Task: Change IN PROGRESS as Status of Issue Issue0000000072 in Backlog  in Scrum Project Project0000000015 in Jira. Change IN PROGRESS as Status of Issue Issue0000000074 in Backlog  in Scrum Project Project0000000015 in Jira. Change IN PROGRESS as Status of Issue Issue0000000076 in Backlog  in Scrum Project Project0000000016 in Jira. Change IN PROGRESS as Status of Issue Issue0000000078 in Backlog  in Scrum Project Project0000000016 in Jira. Change IN PROGRESS as Status of Issue Issue0000000080 in Backlog  in Scrum Project Project0000000016 in Jira
Action: Mouse moved to (214, 461)
Screenshot: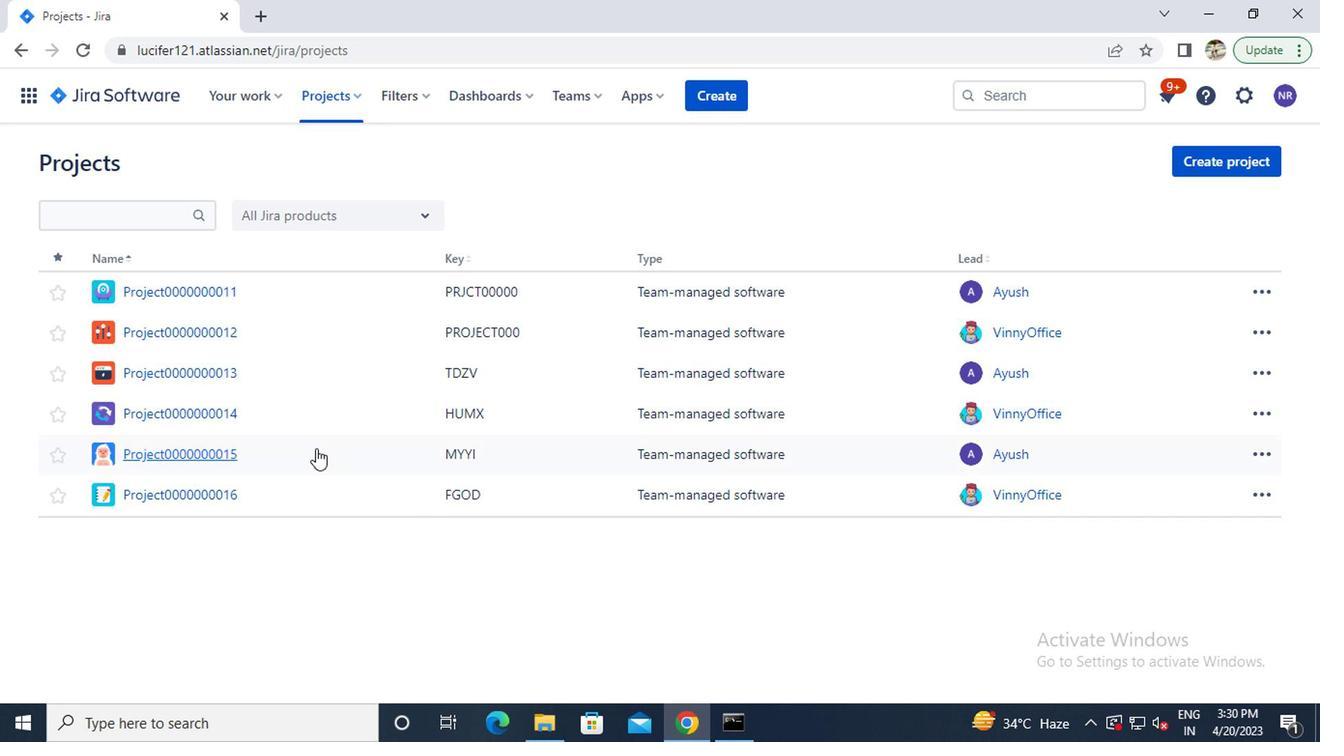 
Action: Mouse pressed left at (214, 461)
Screenshot: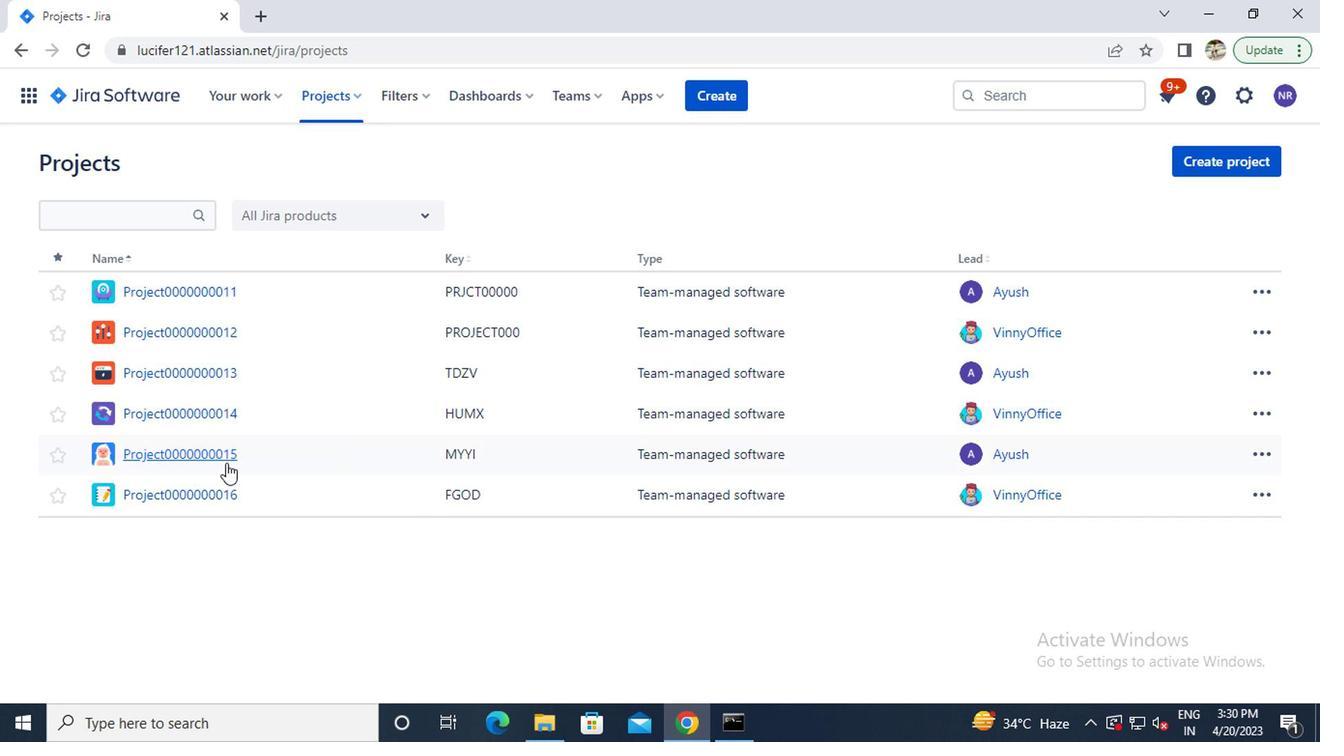 
Action: Mouse moved to (154, 299)
Screenshot: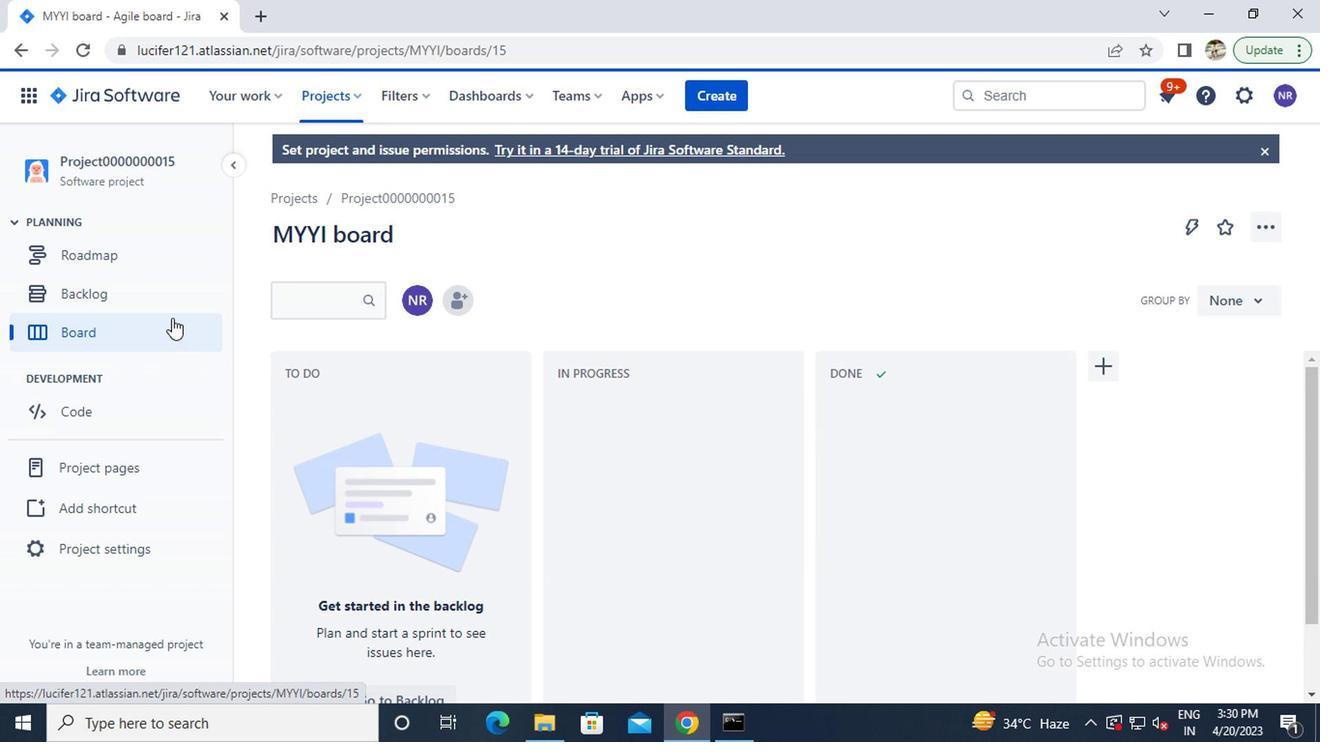 
Action: Mouse pressed left at (154, 299)
Screenshot: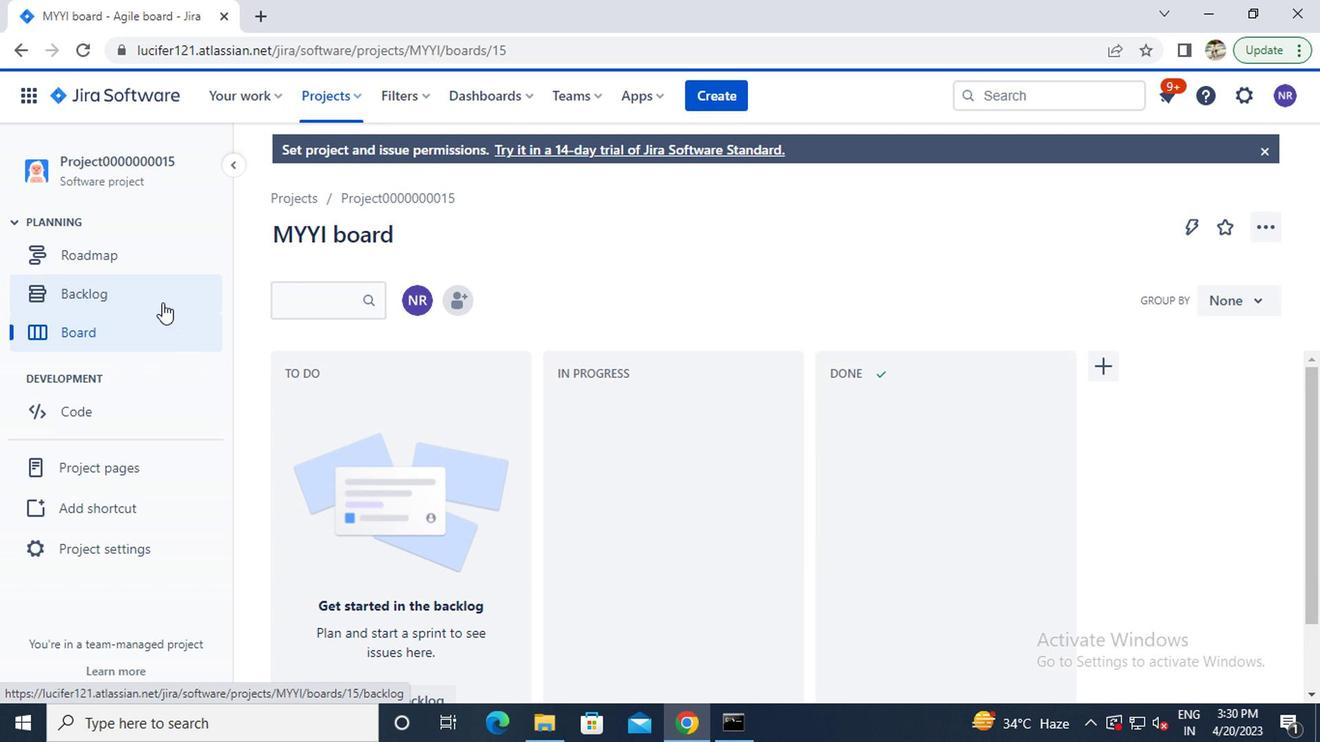 
Action: Mouse moved to (866, 464)
Screenshot: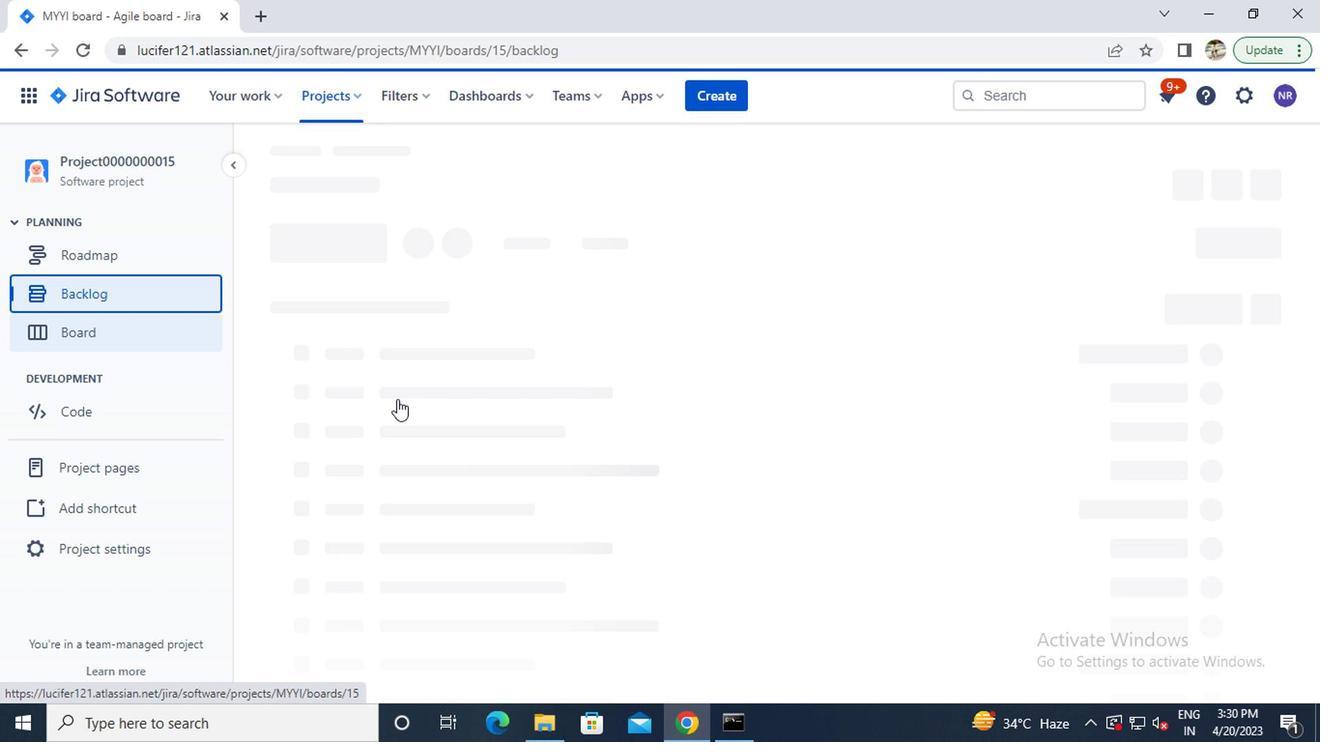 
Action: Mouse scrolled (866, 464) with delta (0, 0)
Screenshot: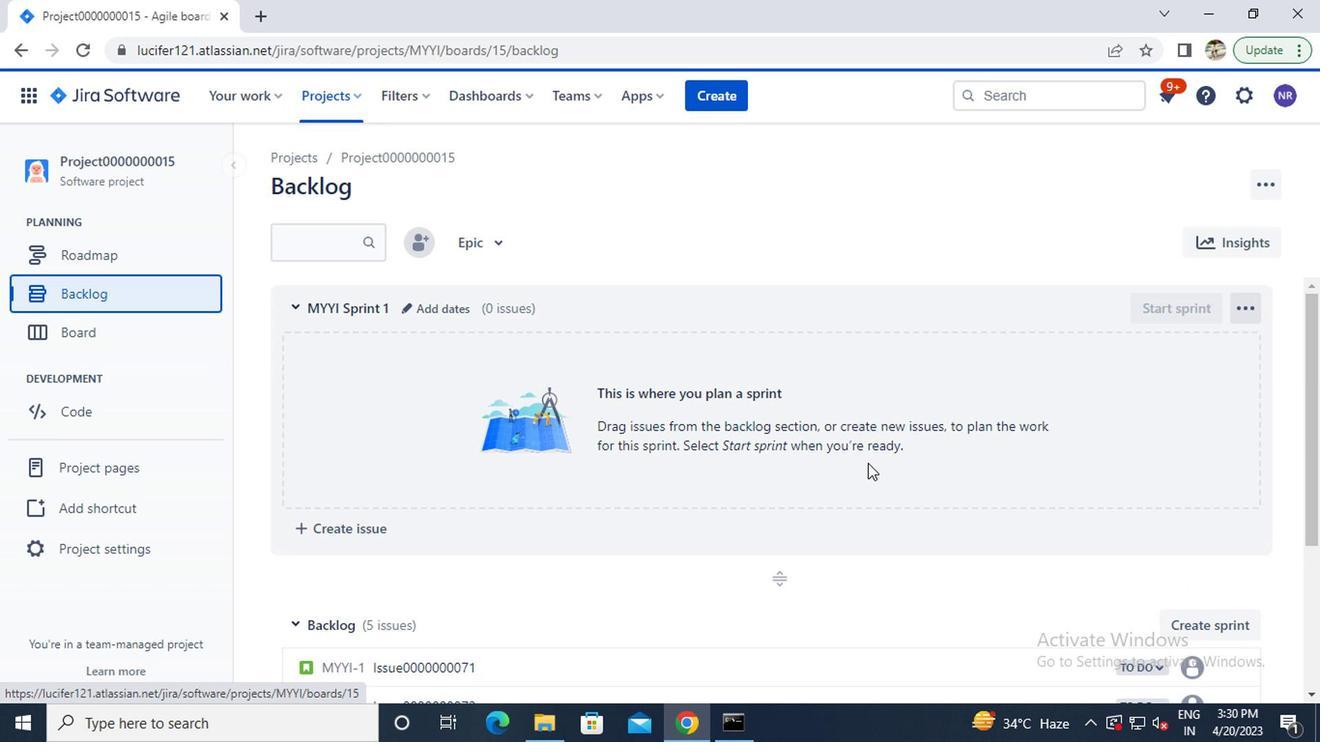 
Action: Mouse scrolled (866, 464) with delta (0, 0)
Screenshot: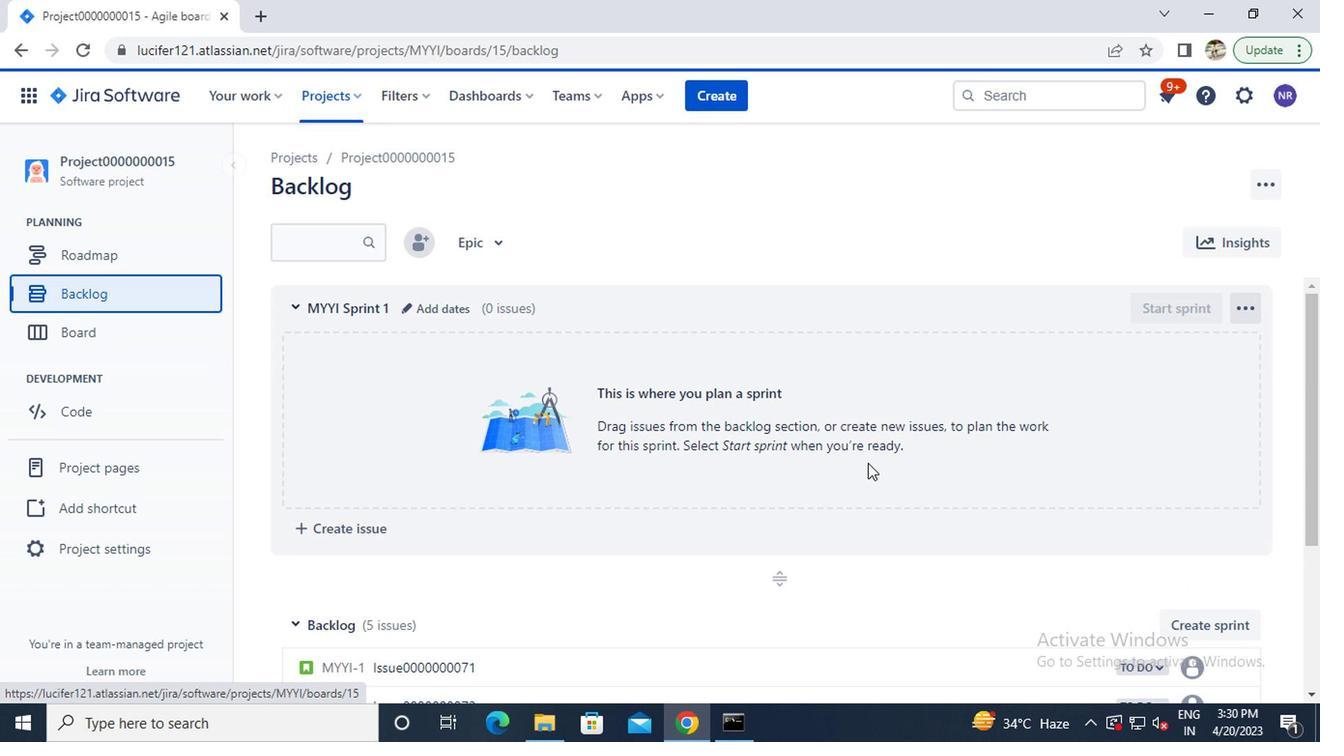 
Action: Mouse scrolled (866, 464) with delta (0, 0)
Screenshot: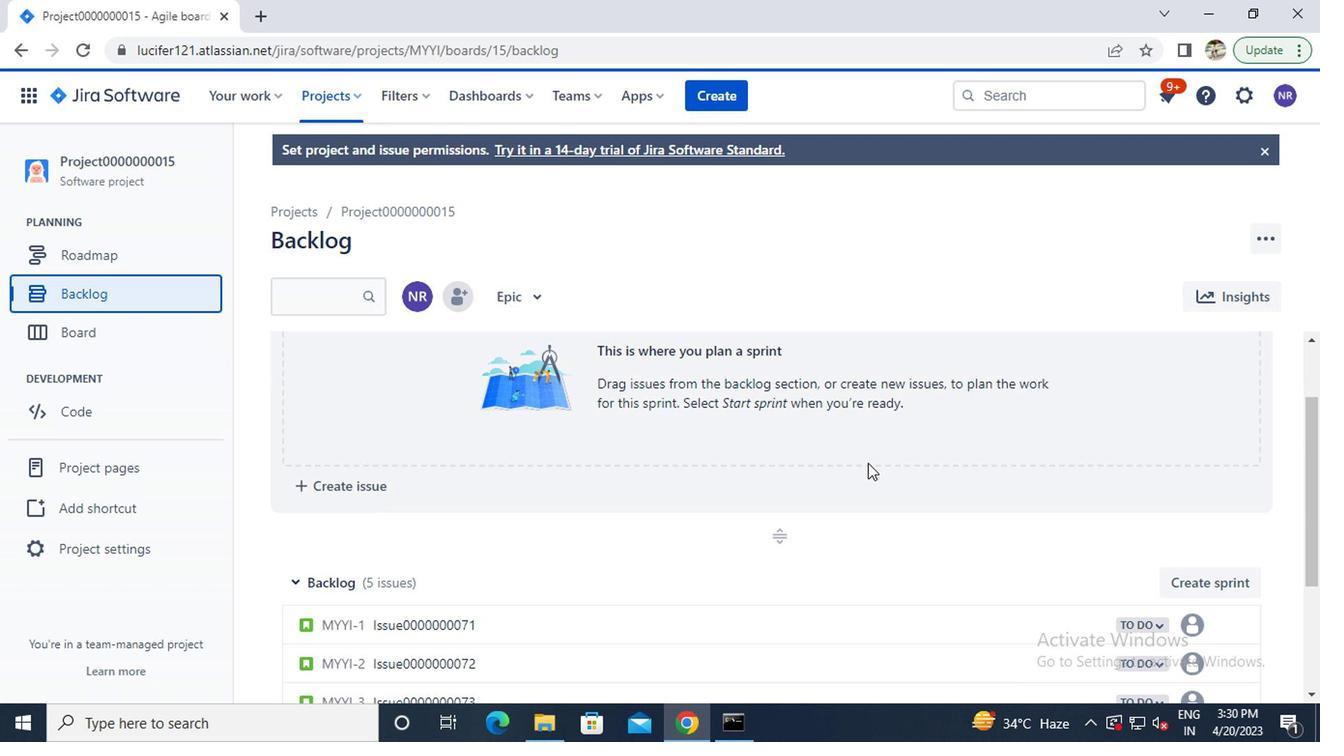 
Action: Mouse scrolled (866, 464) with delta (0, 0)
Screenshot: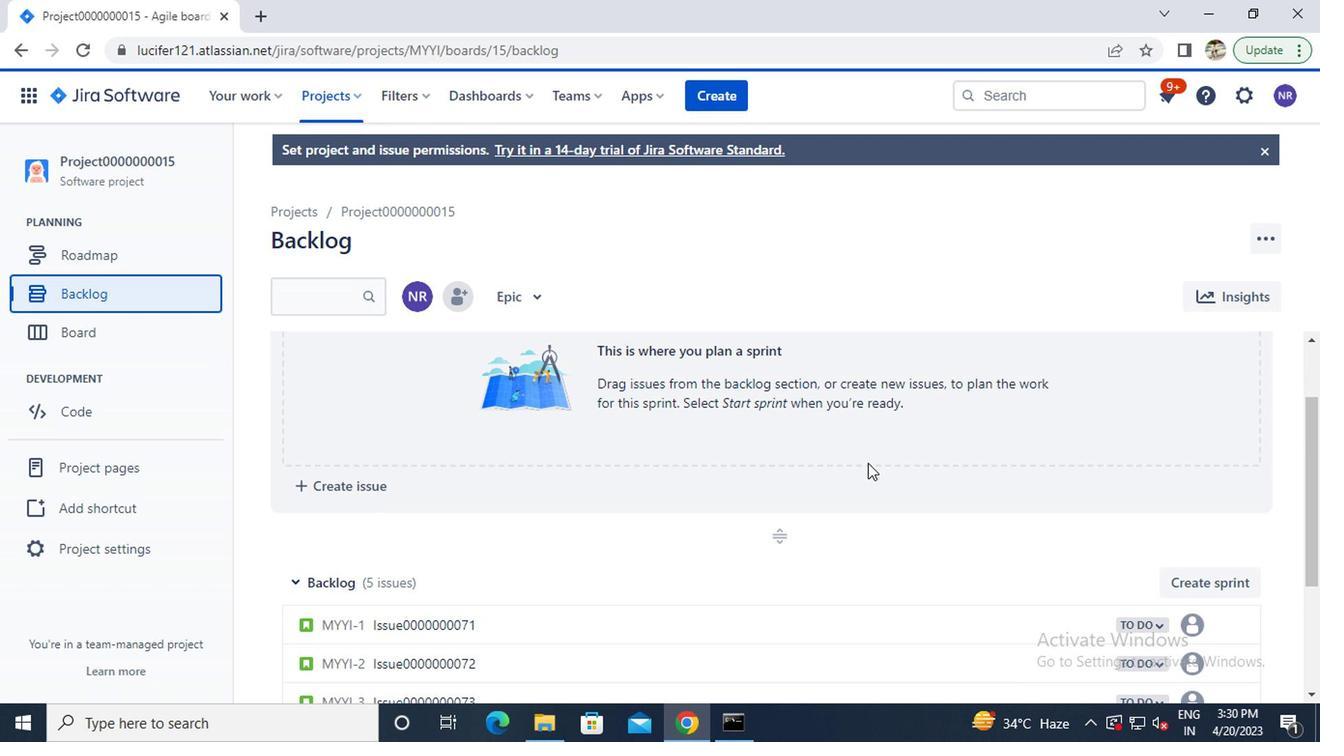 
Action: Mouse moved to (1138, 466)
Screenshot: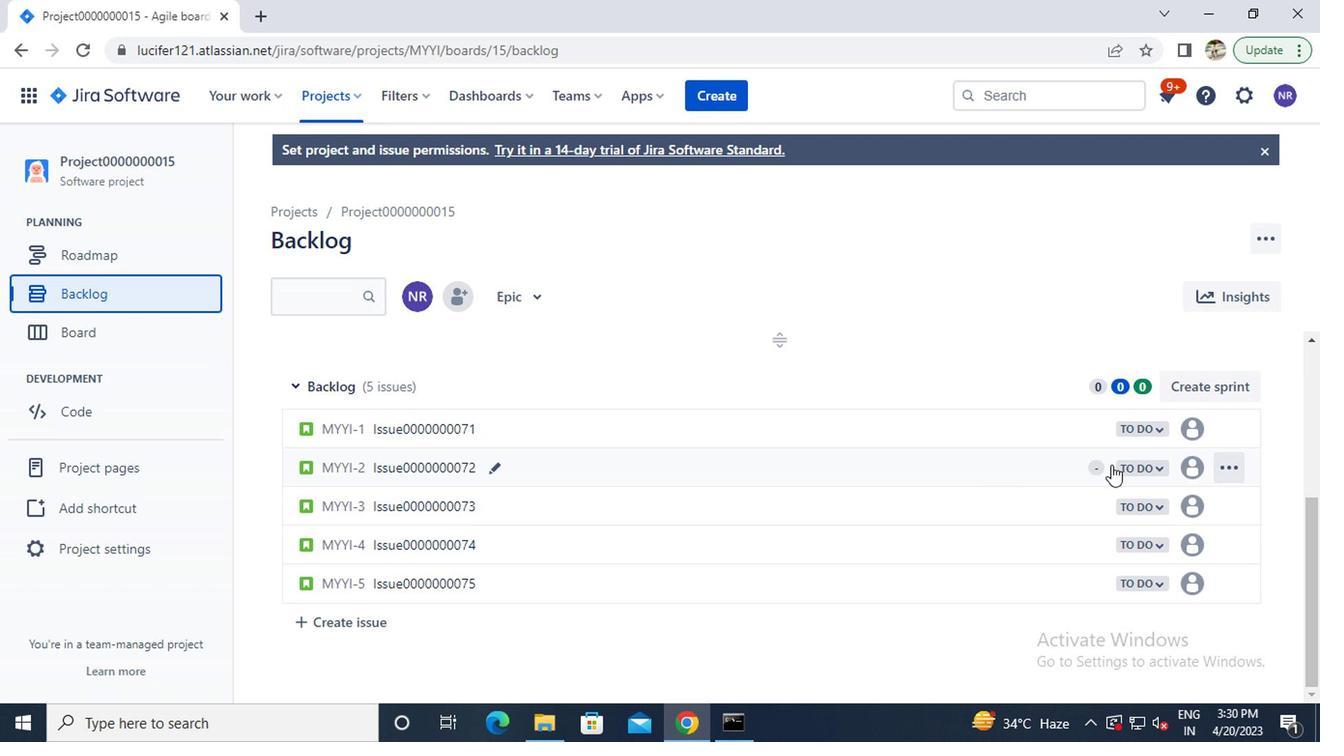 
Action: Mouse pressed left at (1138, 466)
Screenshot: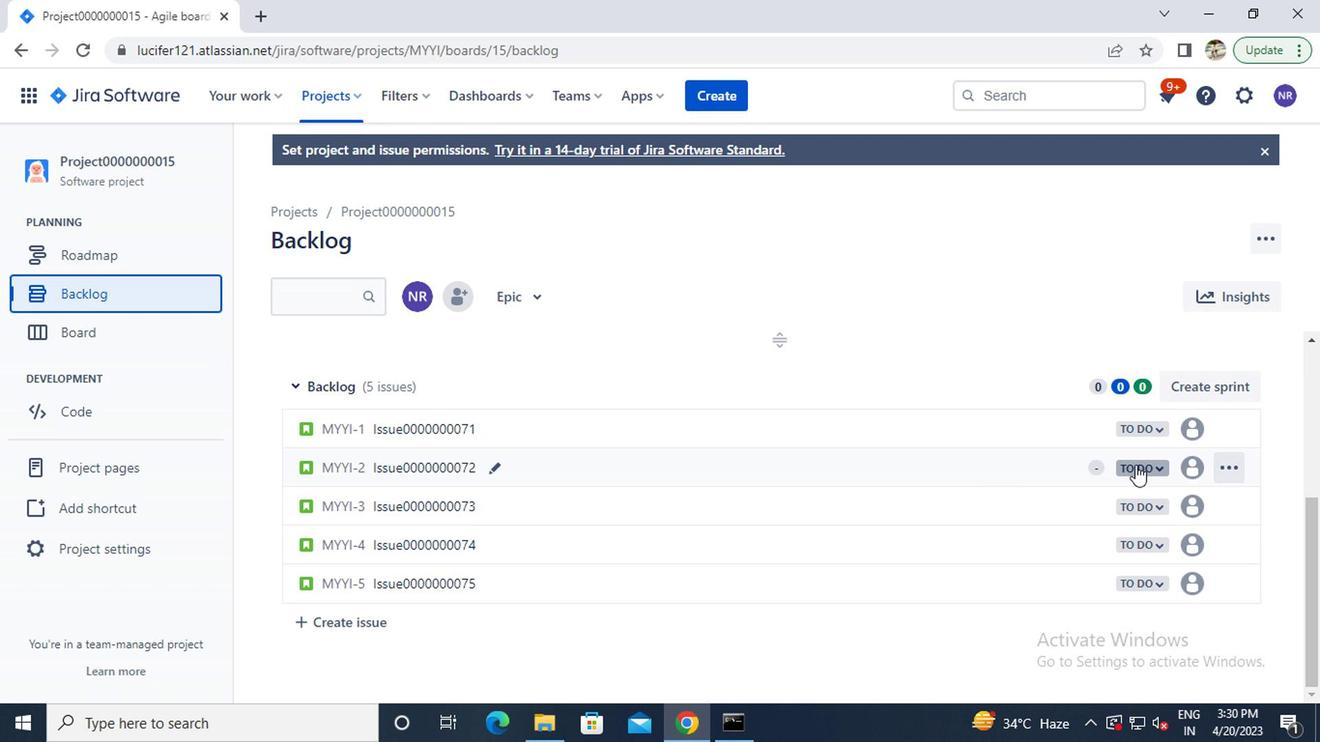 
Action: Mouse moved to (1051, 509)
Screenshot: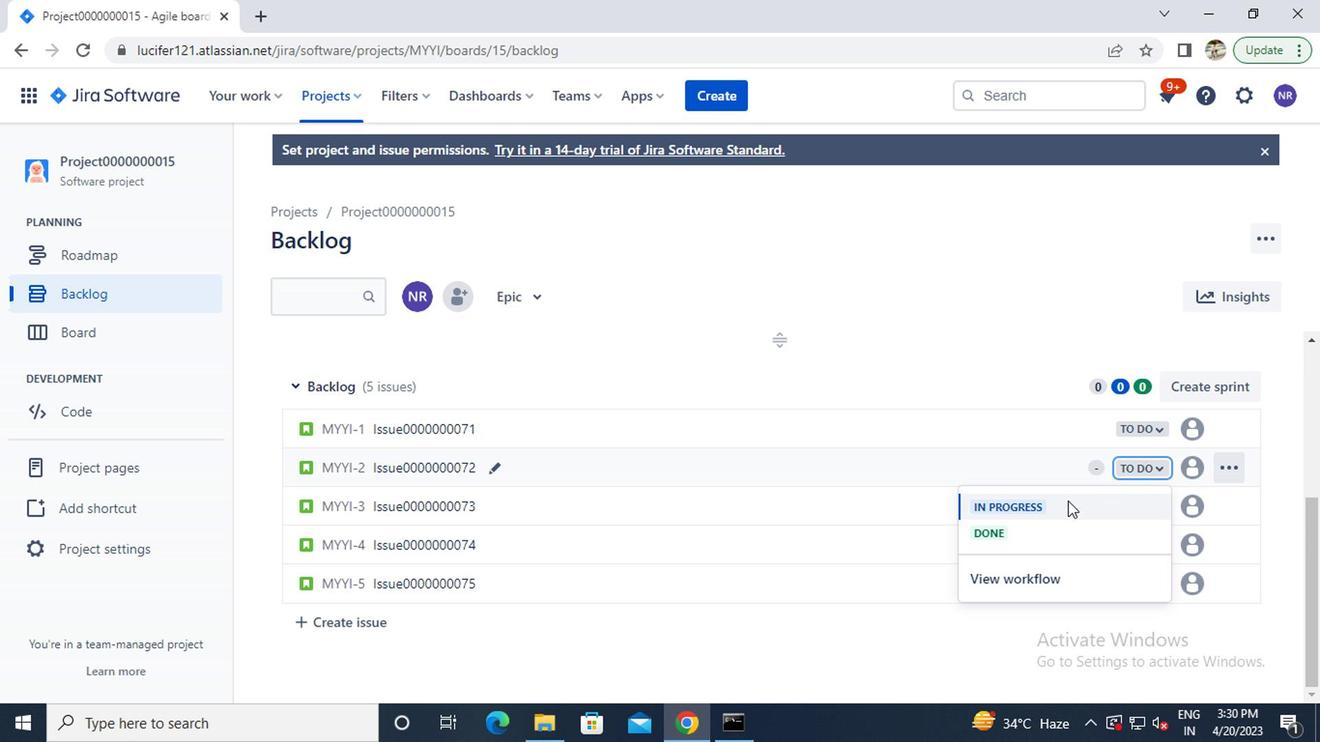 
Action: Mouse pressed left at (1051, 509)
Screenshot: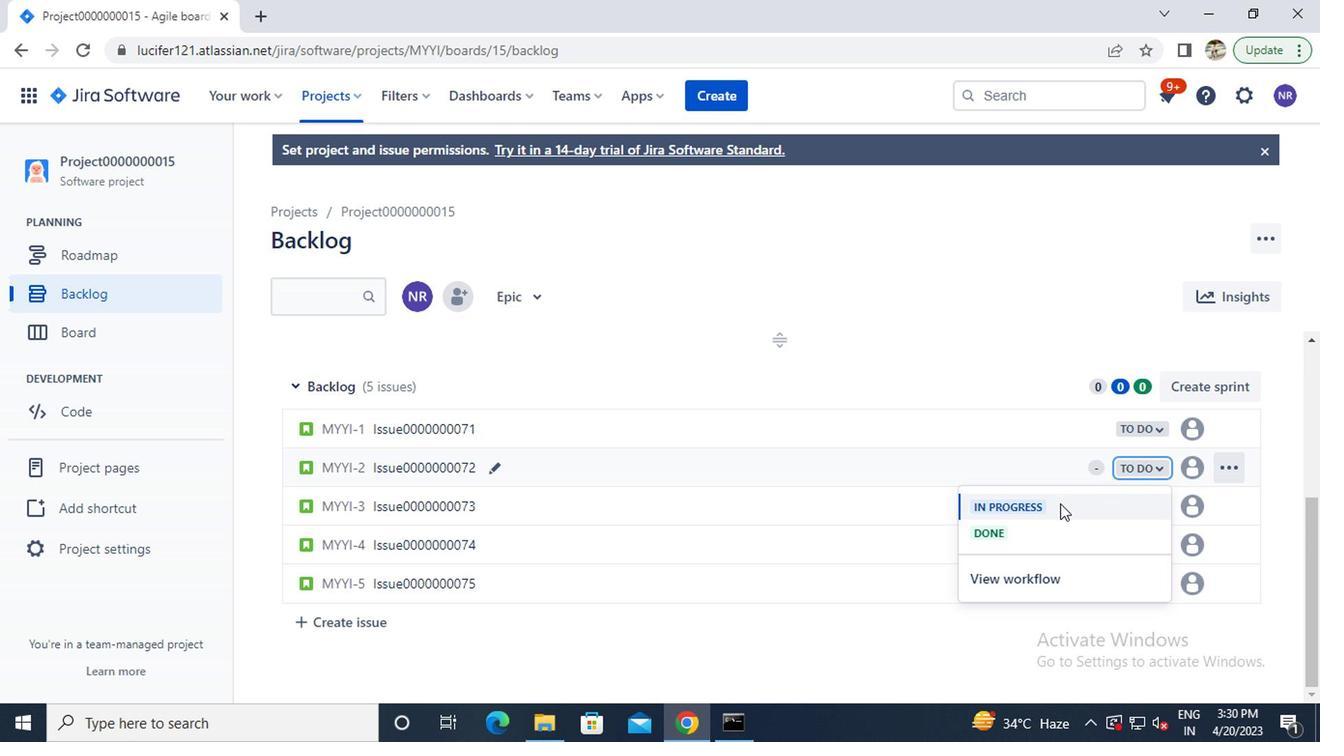 
Action: Mouse moved to (1146, 549)
Screenshot: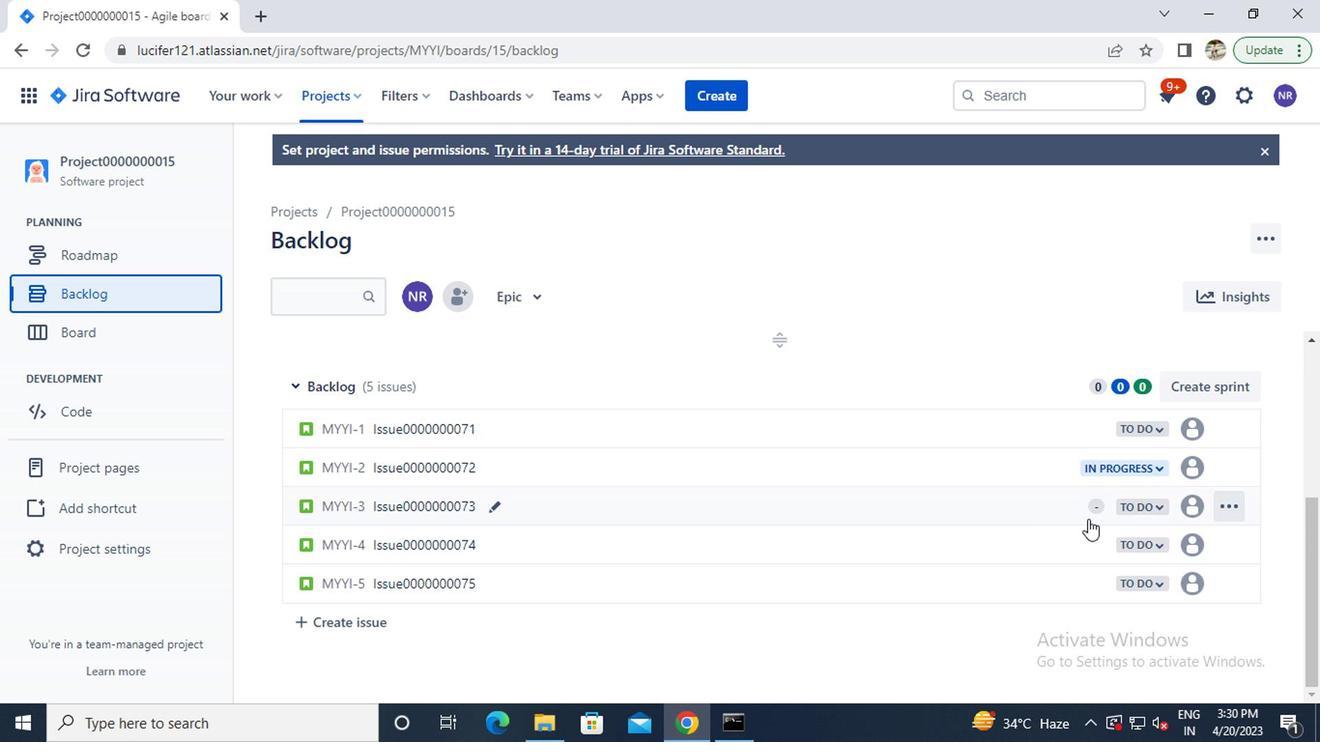 
Action: Mouse pressed left at (1146, 549)
Screenshot: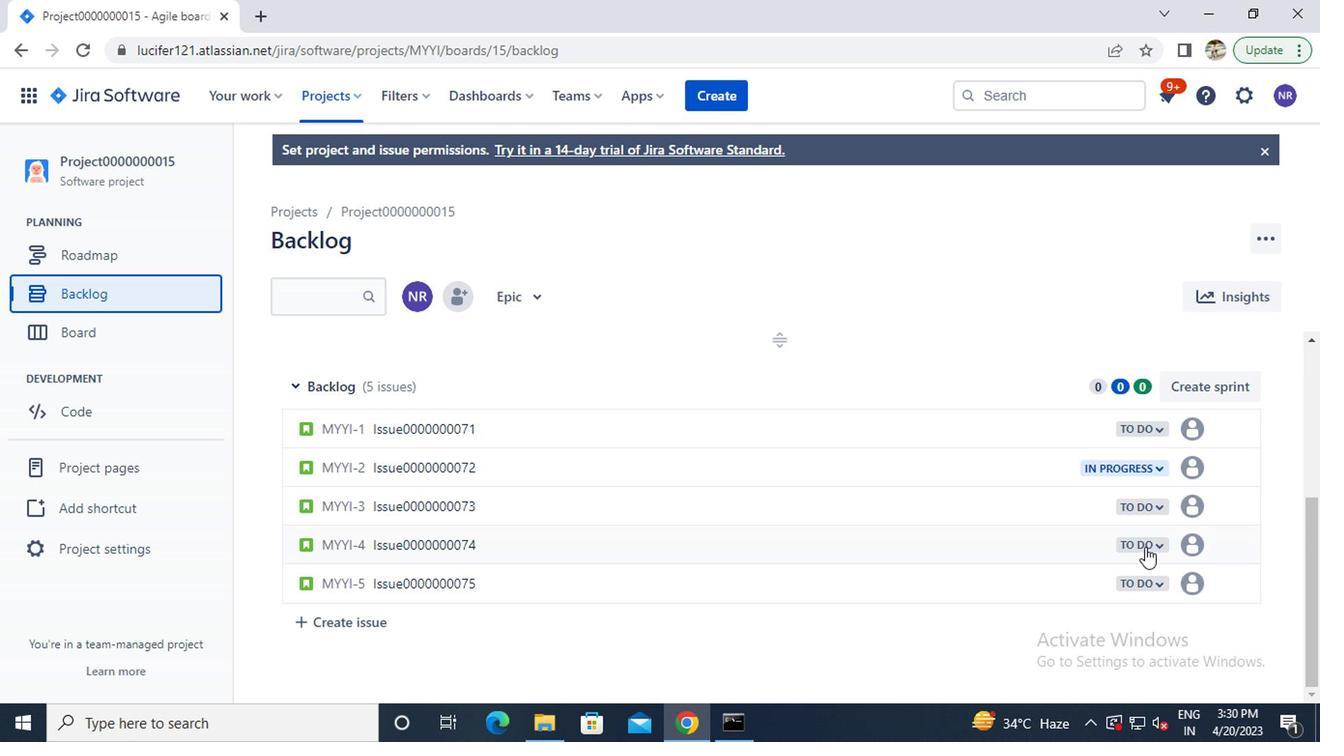 
Action: Mouse moved to (1017, 589)
Screenshot: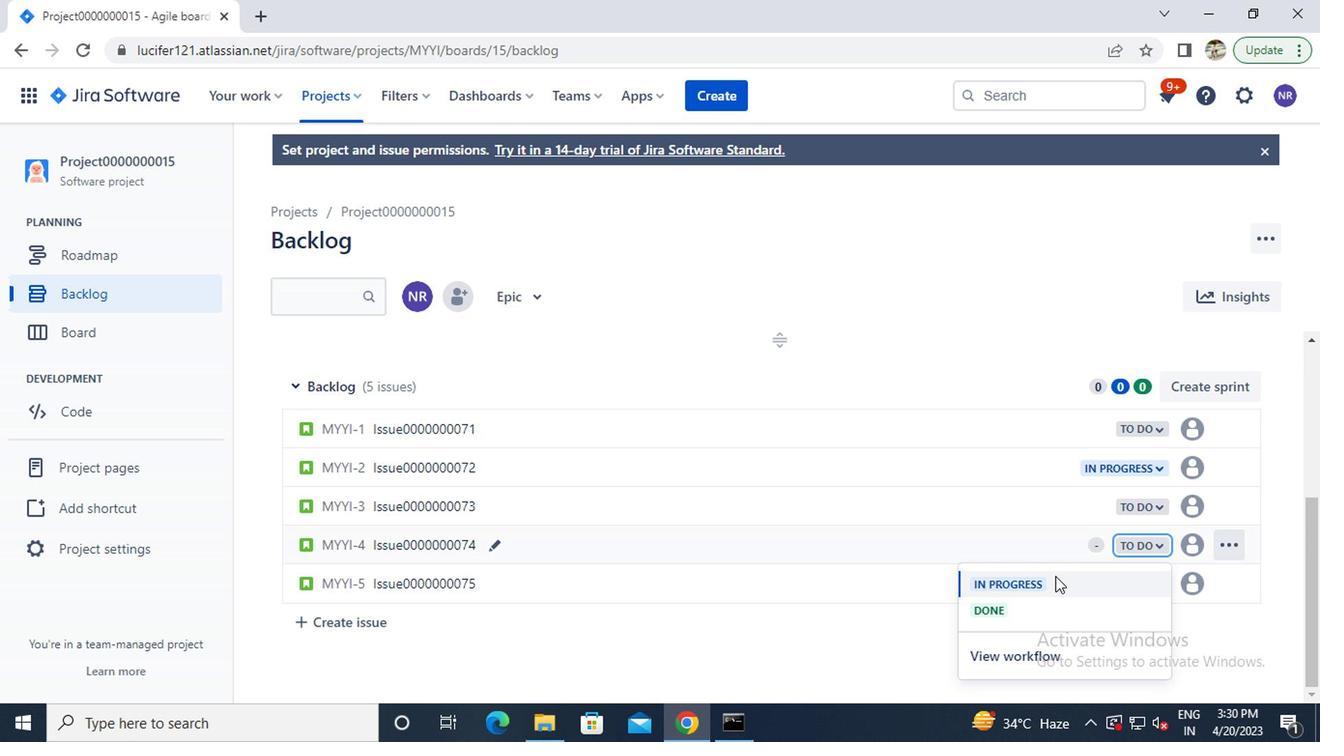 
Action: Mouse pressed left at (1017, 589)
Screenshot: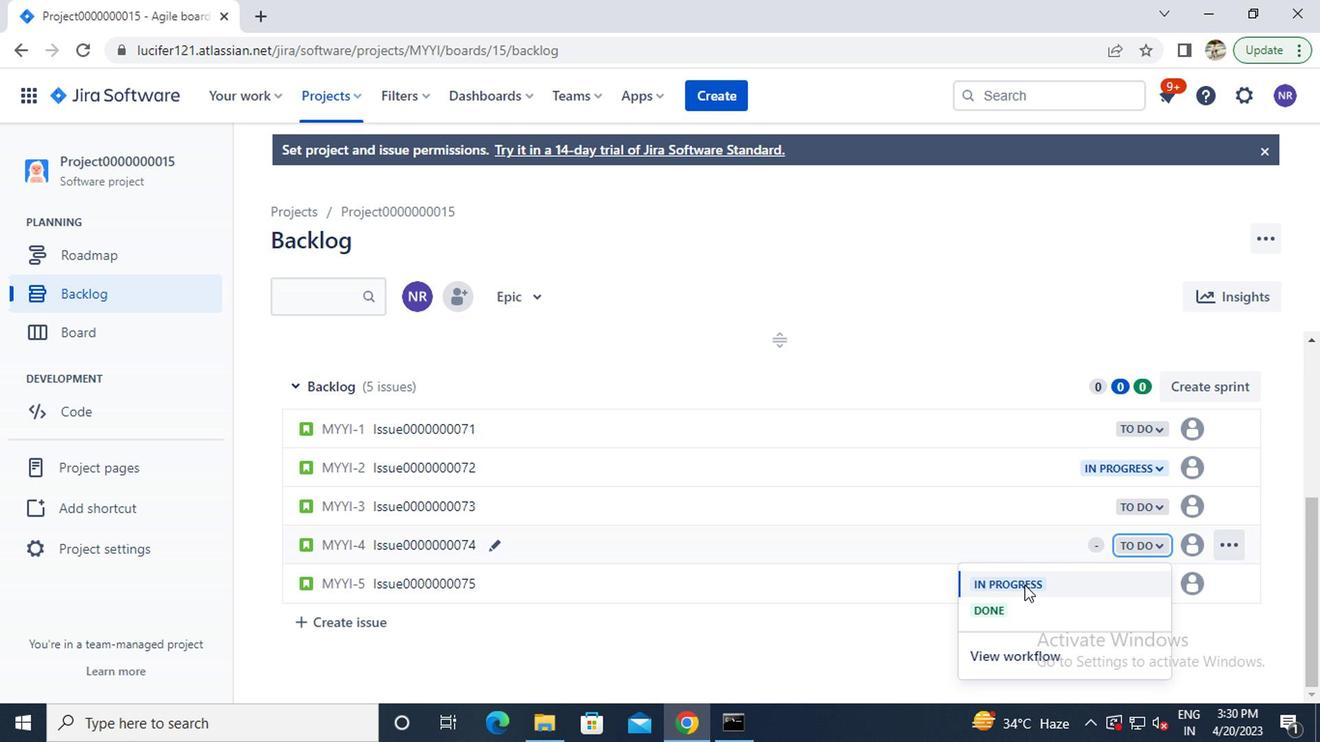
Action: Mouse moved to (319, 91)
Screenshot: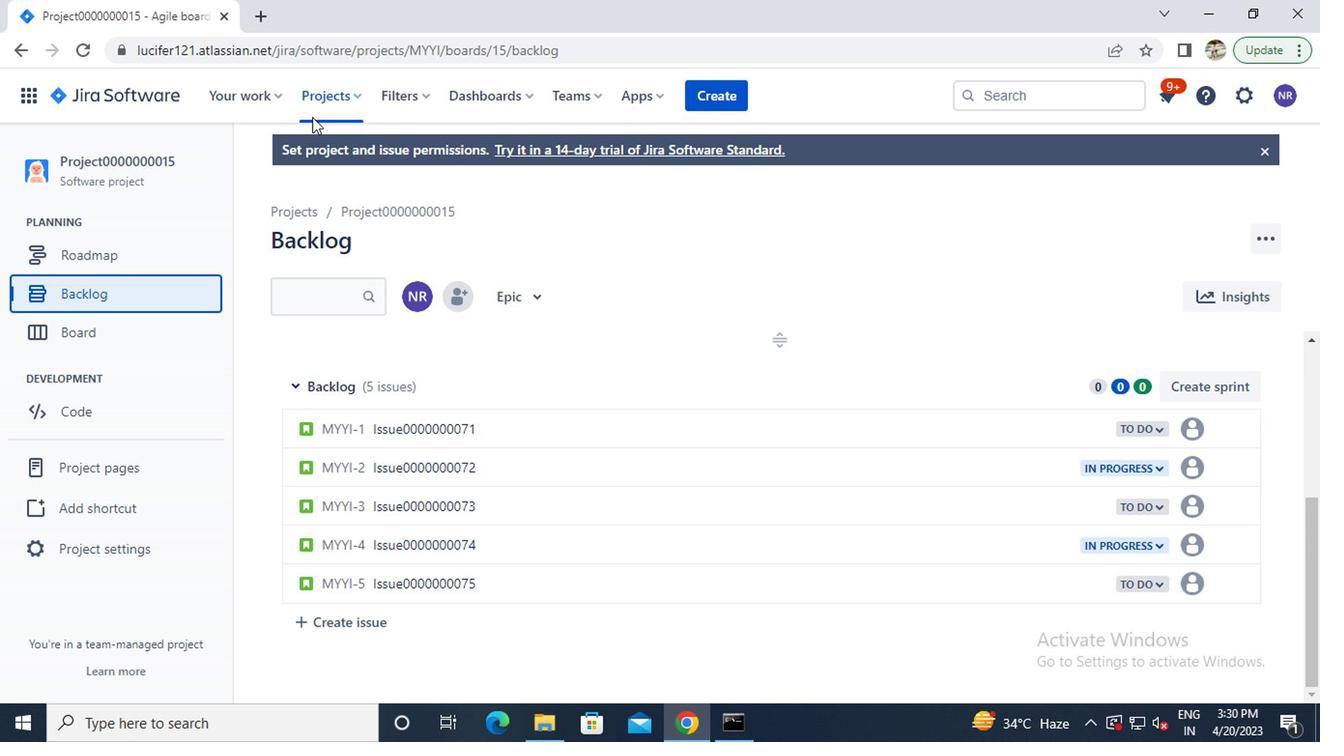 
Action: Mouse pressed left at (319, 91)
Screenshot: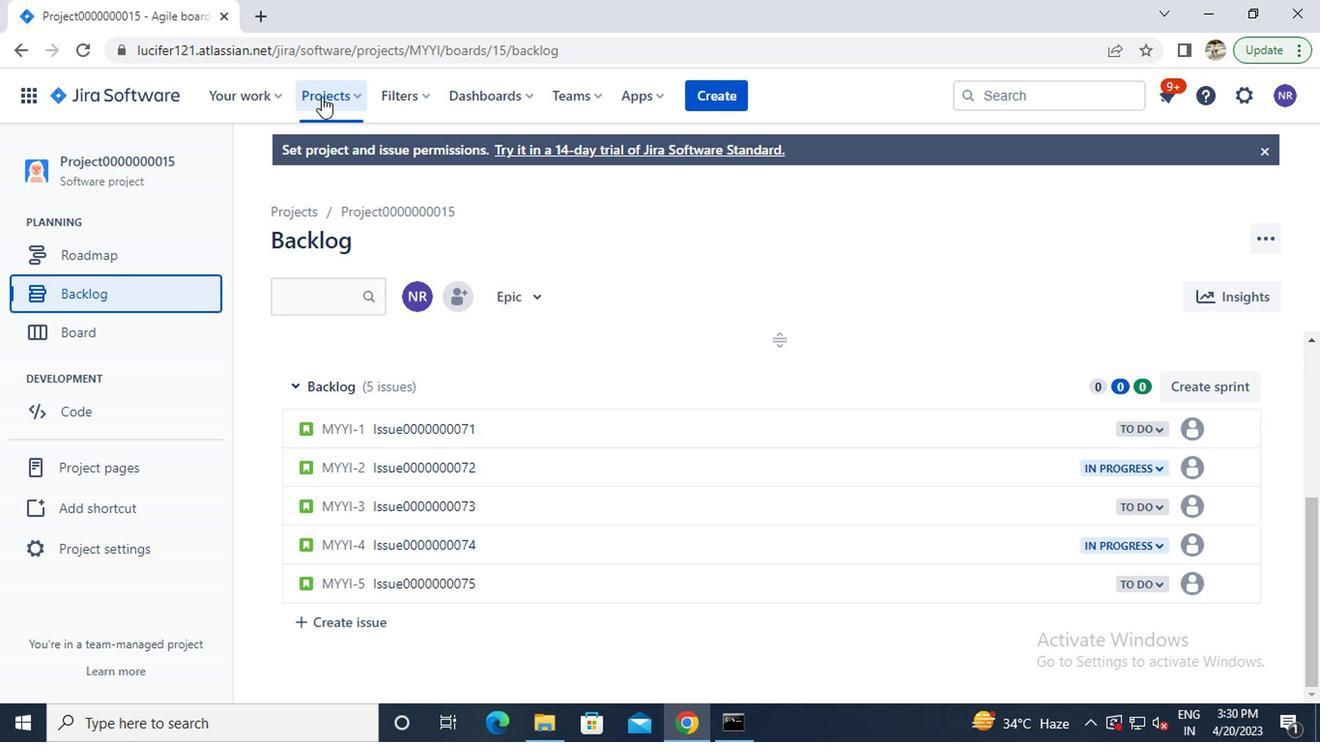 
Action: Mouse moved to (396, 235)
Screenshot: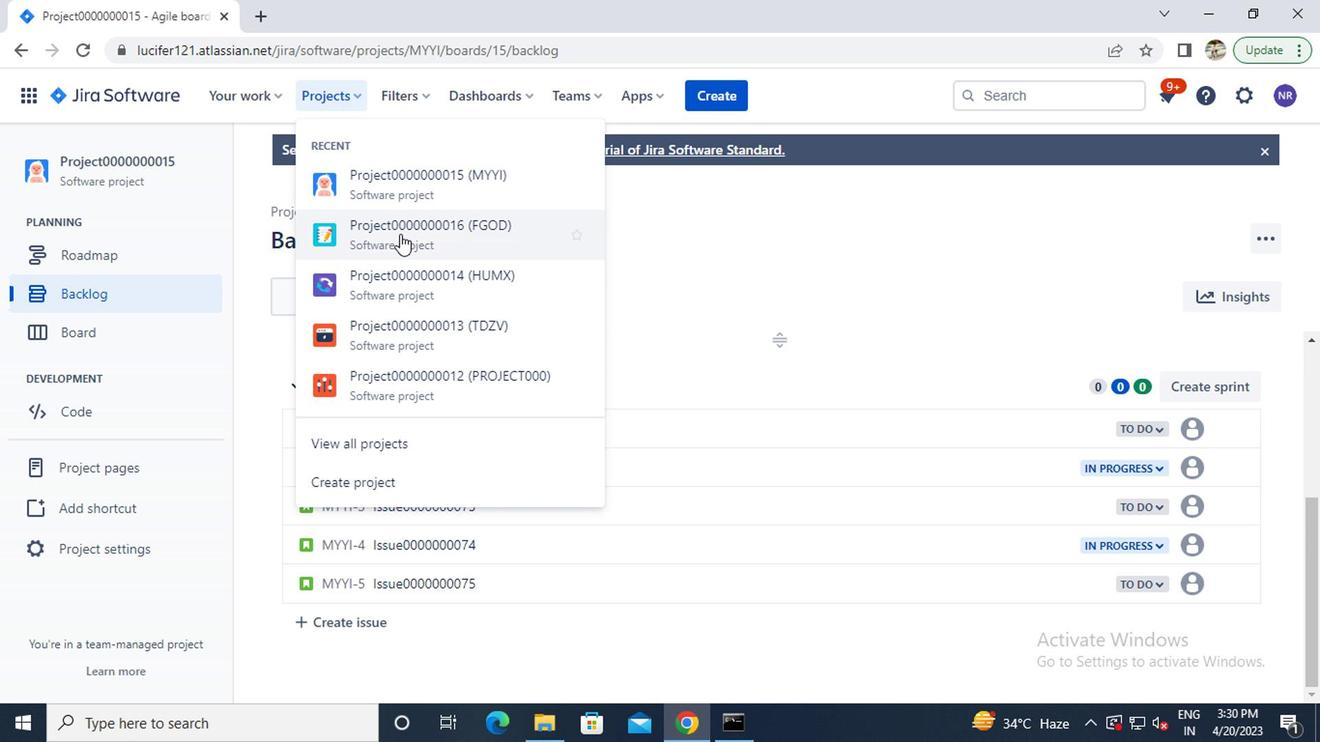 
Action: Mouse pressed left at (396, 235)
Screenshot: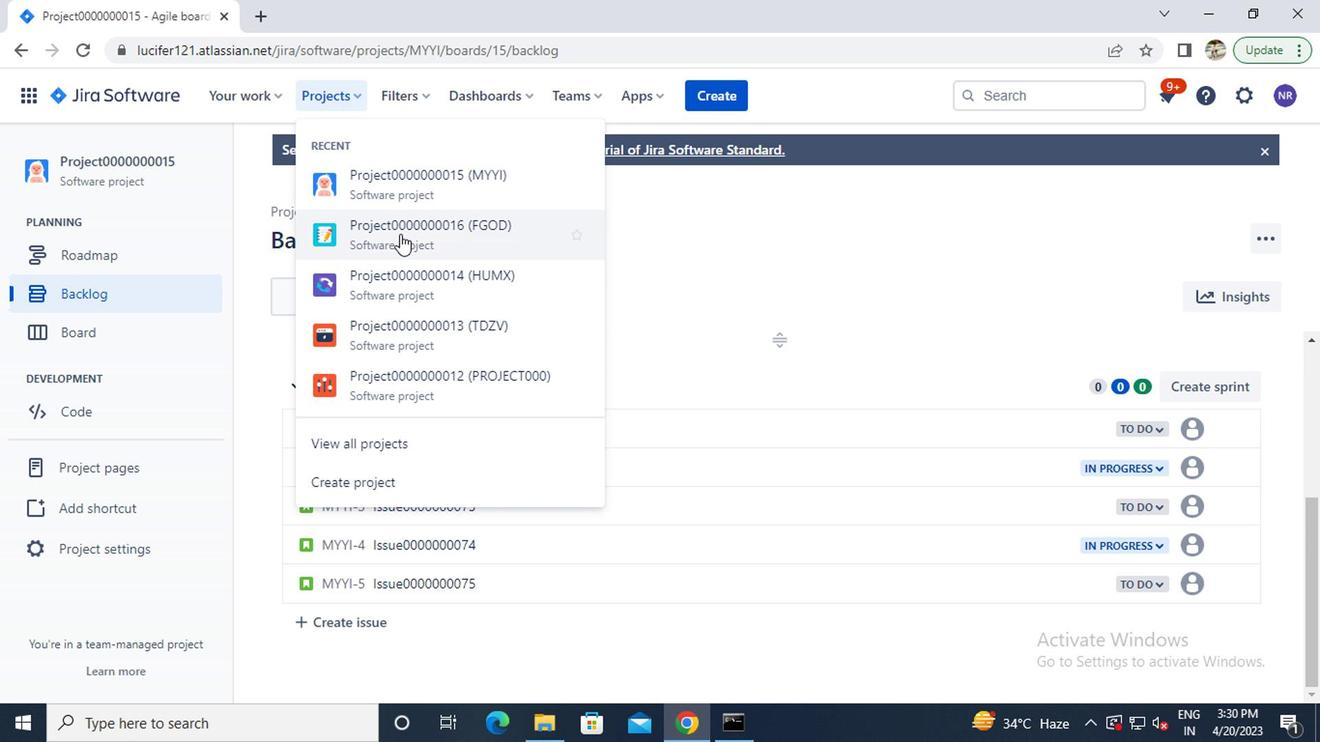 
Action: Mouse moved to (136, 281)
Screenshot: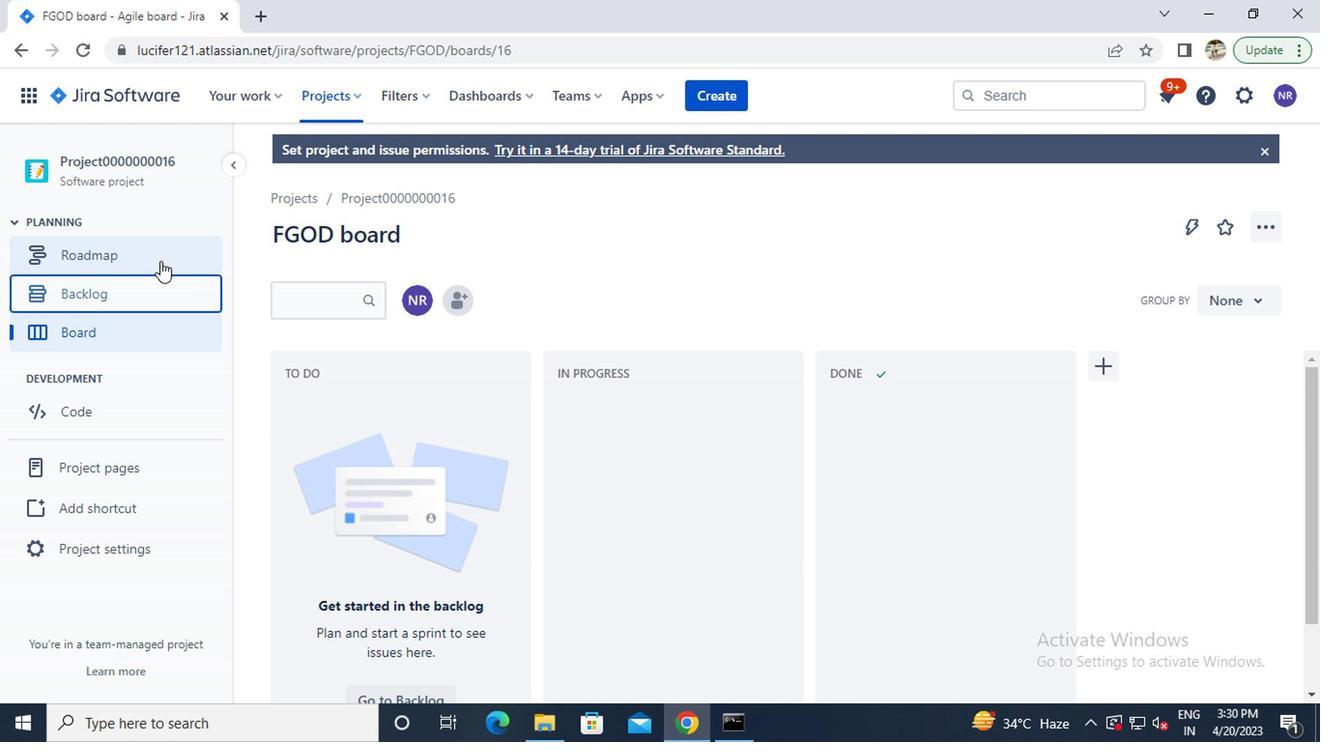 
Action: Mouse pressed left at (136, 281)
Screenshot: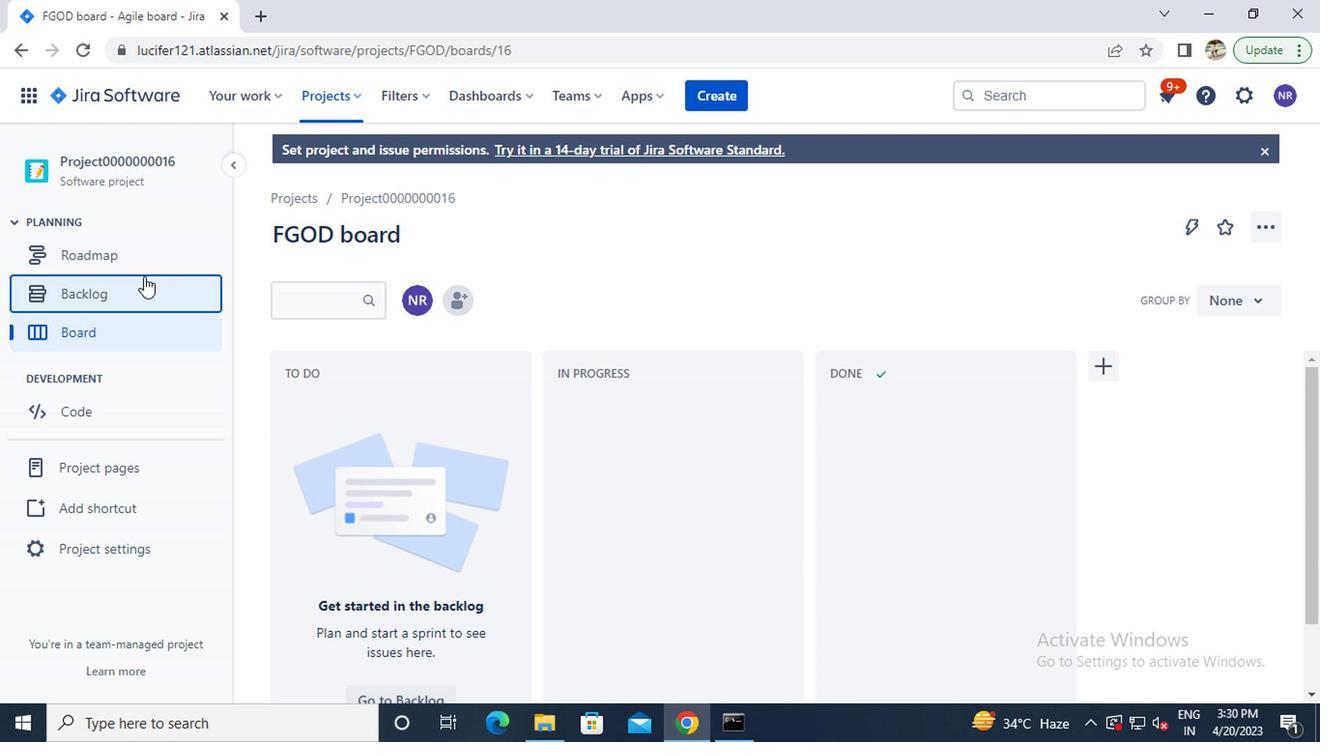 
Action: Mouse moved to (858, 365)
Screenshot: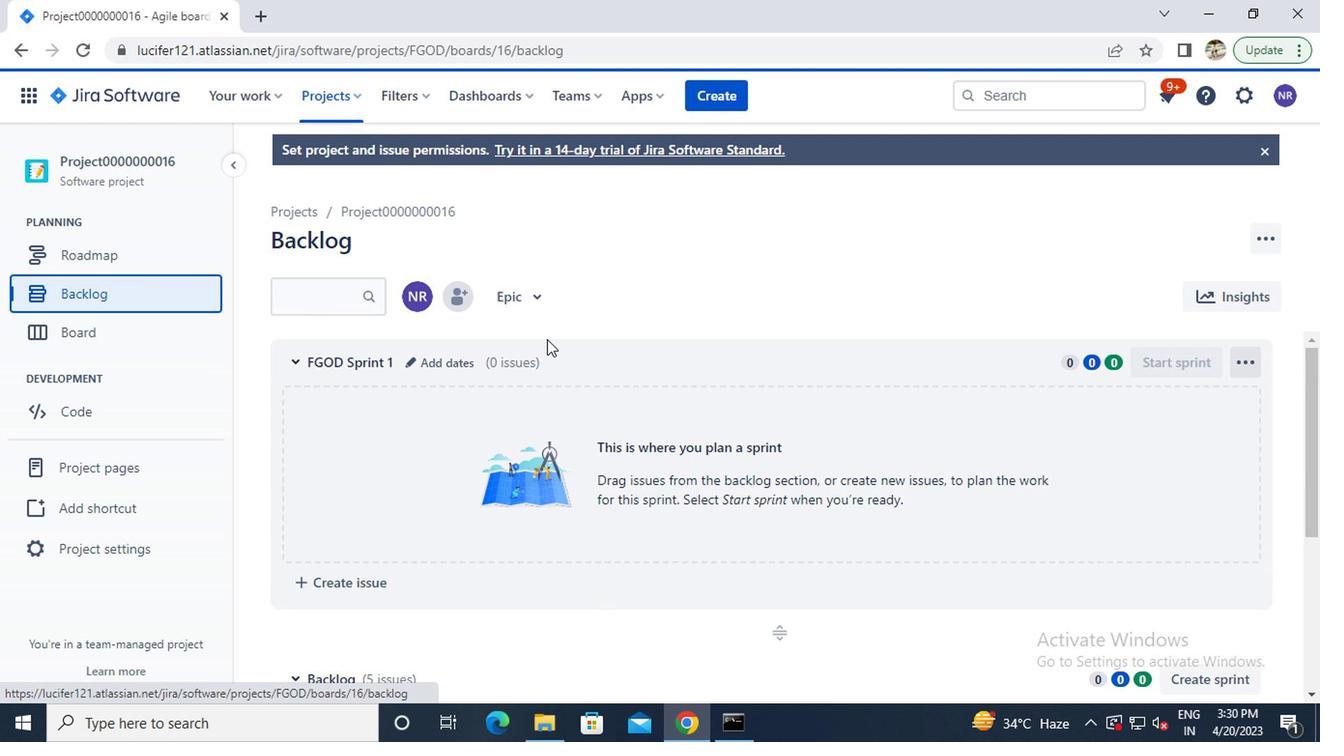 
Action: Mouse scrolled (858, 365) with delta (0, 0)
Screenshot: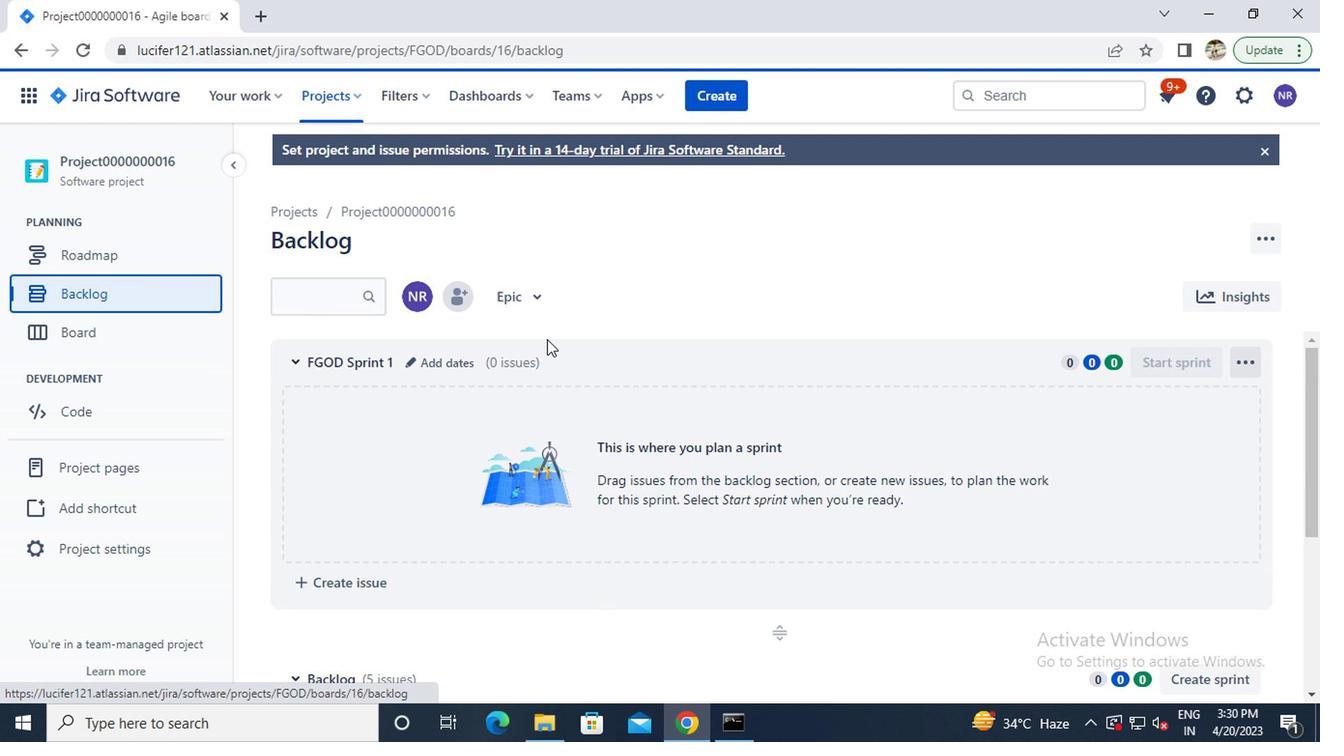 
Action: Mouse moved to (858, 367)
Screenshot: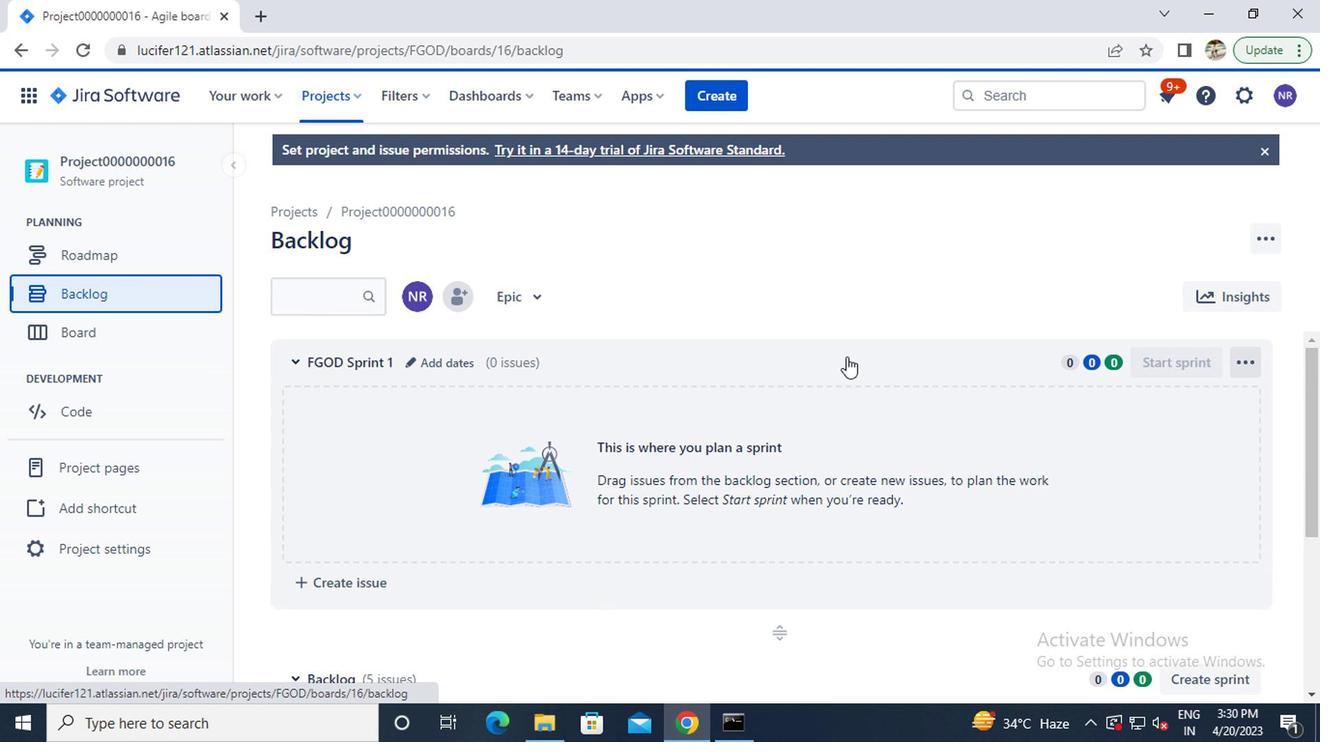
Action: Mouse scrolled (858, 365) with delta (0, -1)
Screenshot: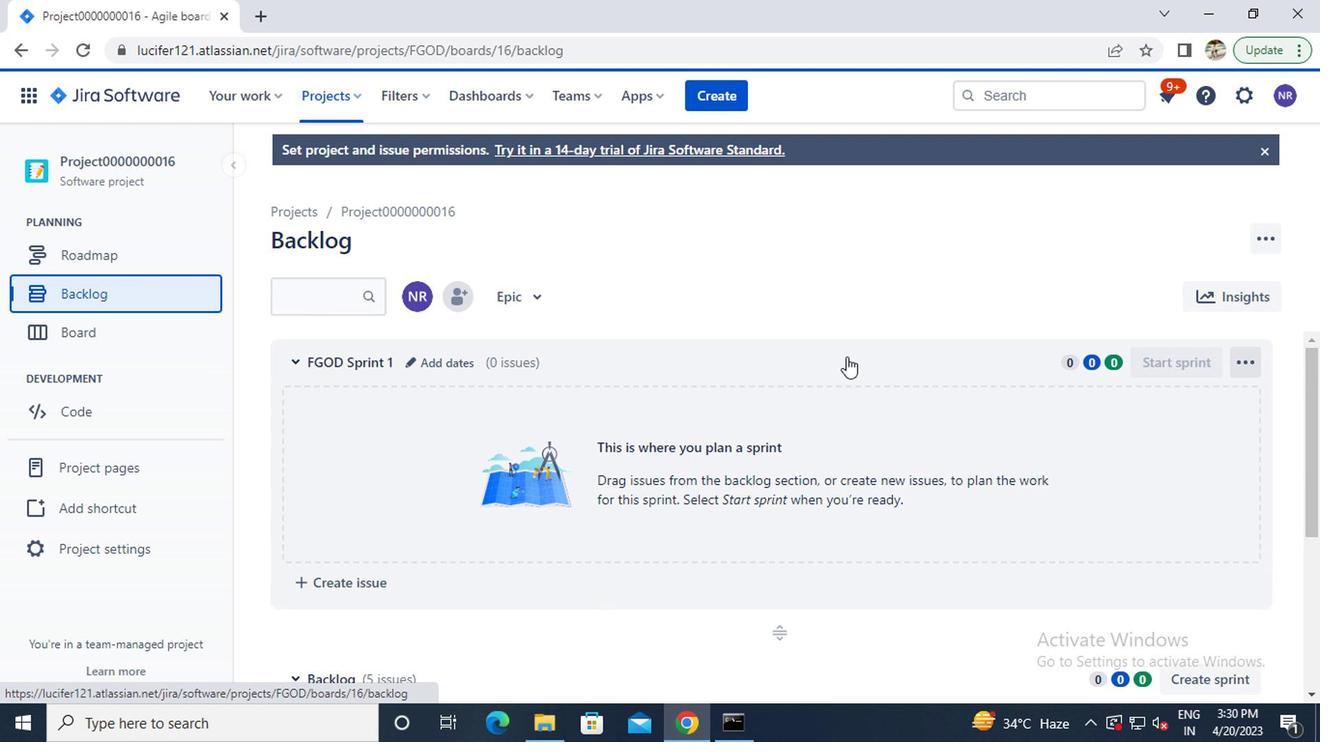
Action: Mouse moved to (858, 367)
Screenshot: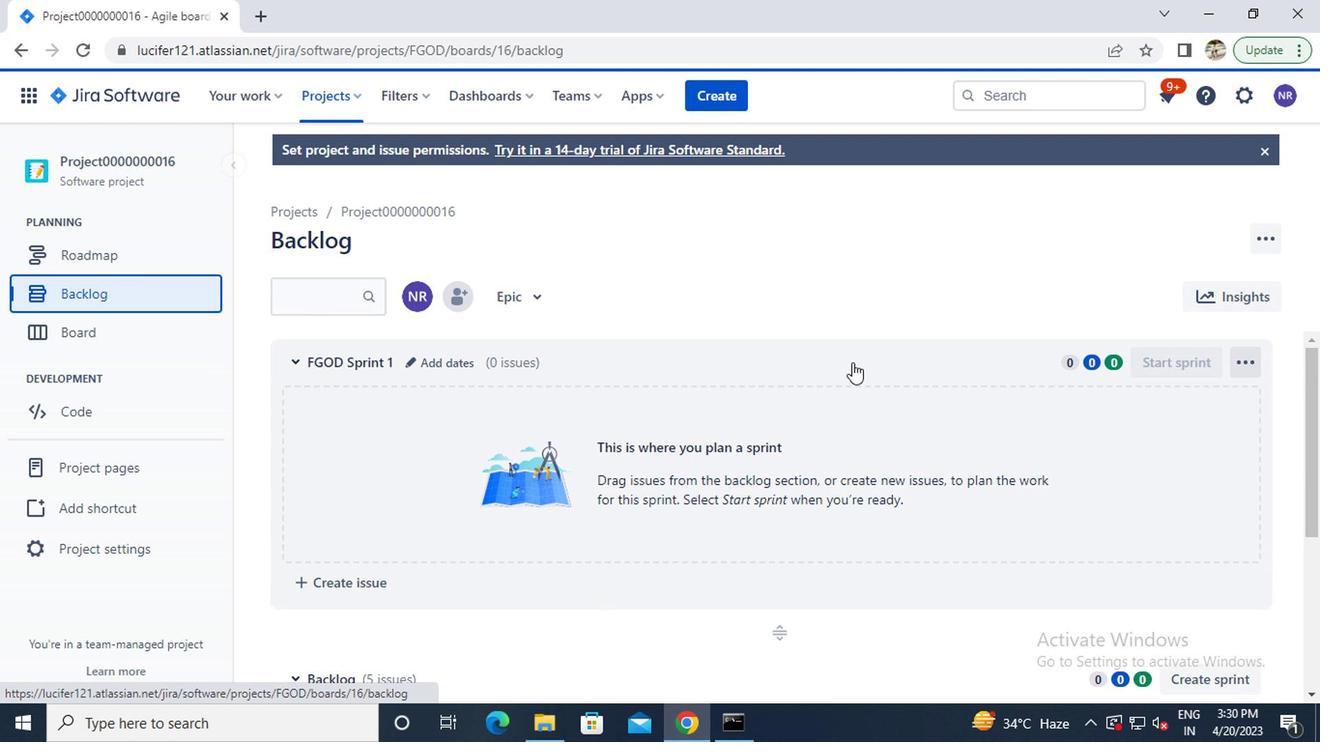
Action: Mouse scrolled (858, 367) with delta (0, 0)
Screenshot: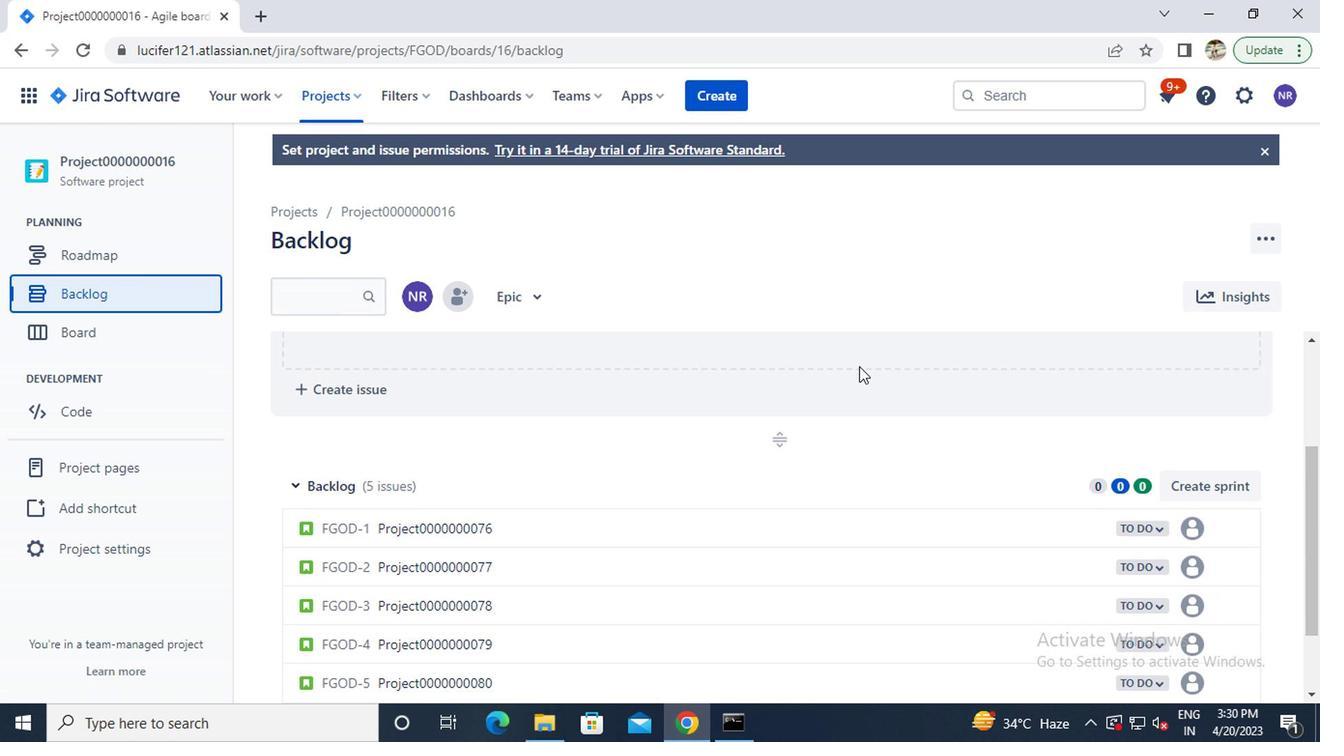 
Action: Mouse moved to (1117, 431)
Screenshot: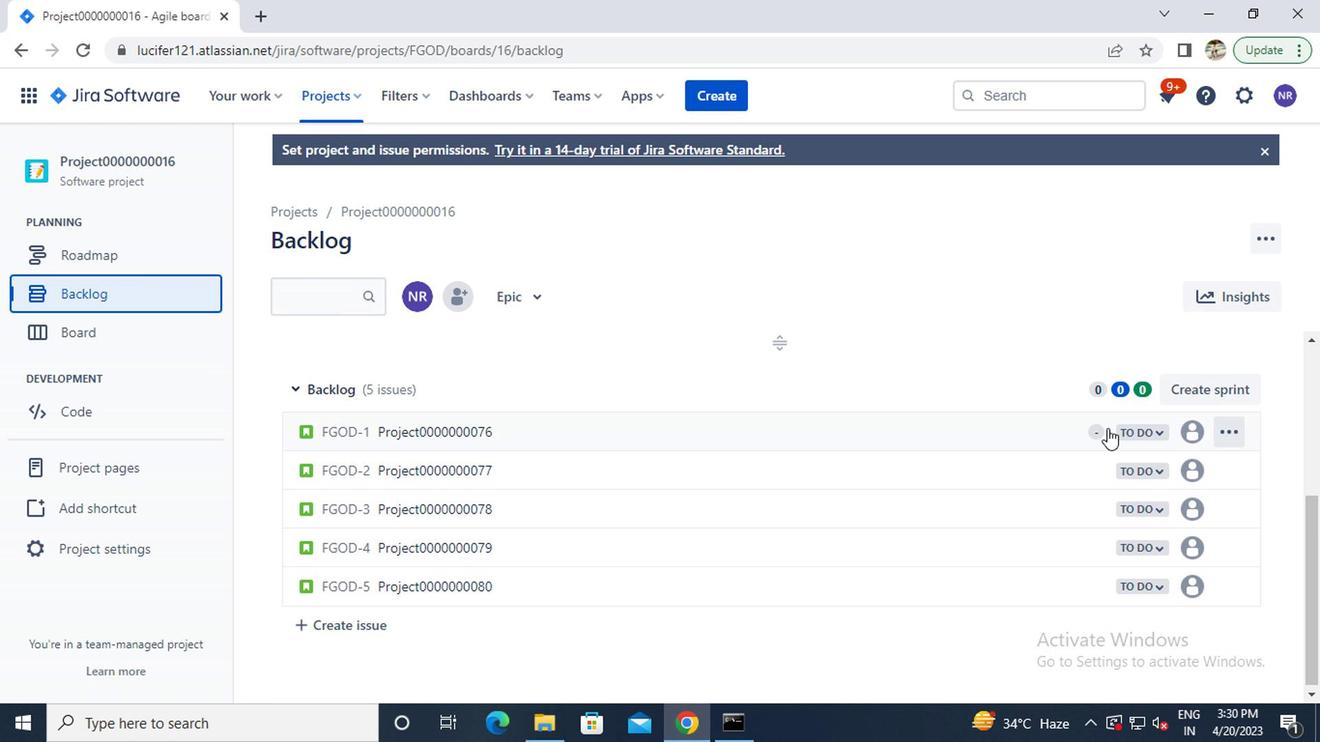 
Action: Mouse pressed left at (1117, 431)
Screenshot: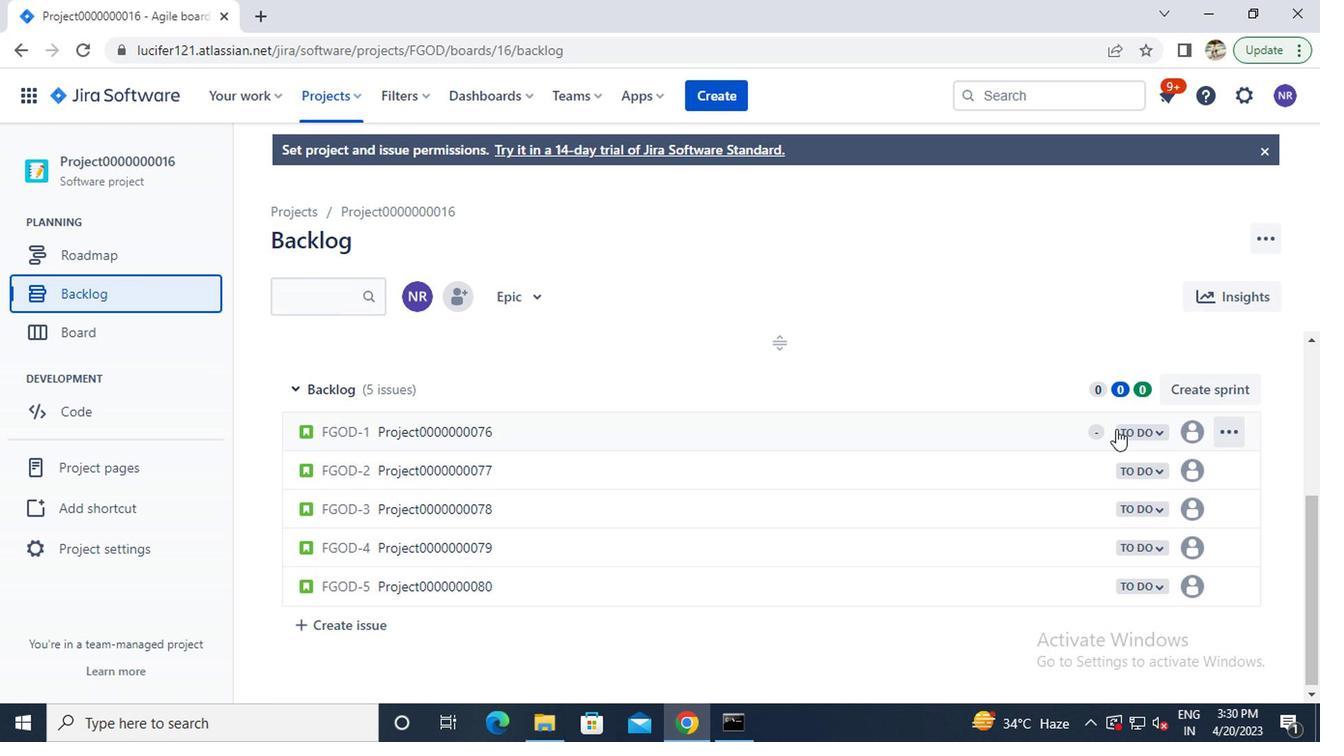 
Action: Mouse moved to (1012, 467)
Screenshot: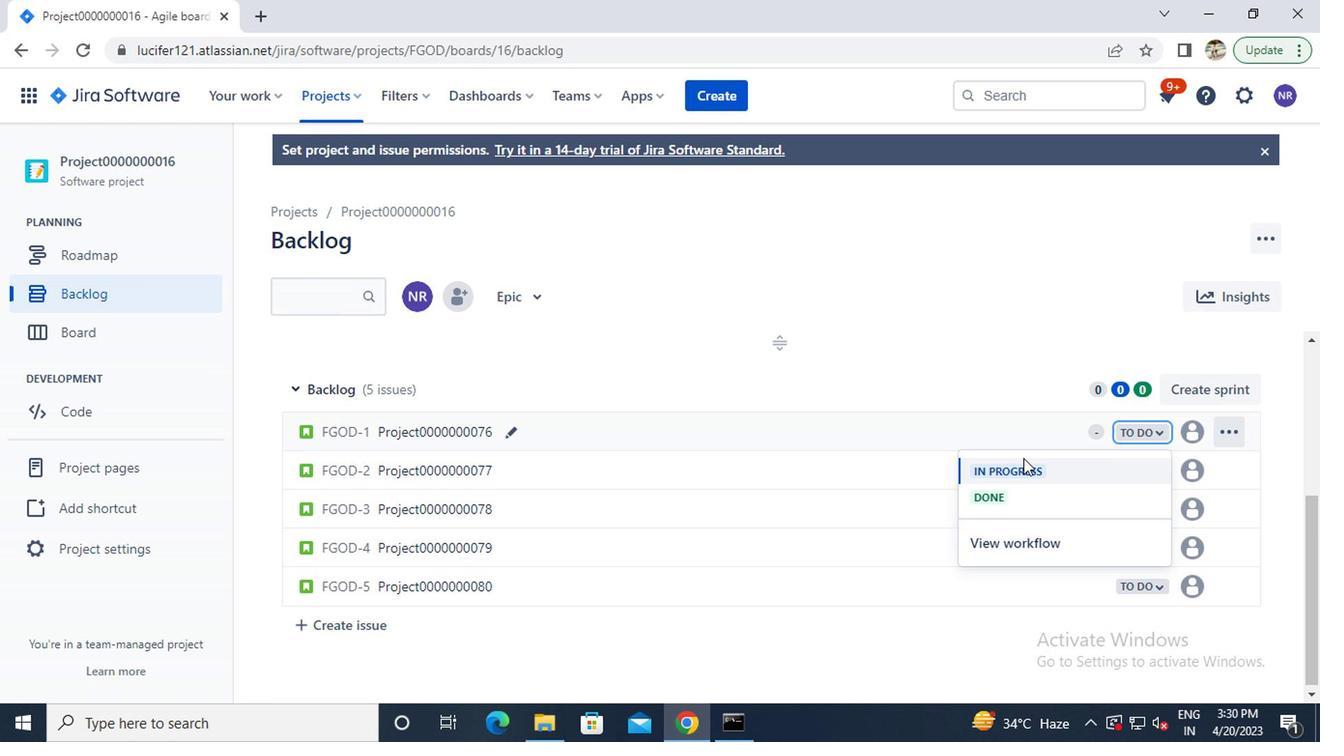 
Action: Mouse pressed left at (1012, 467)
Screenshot: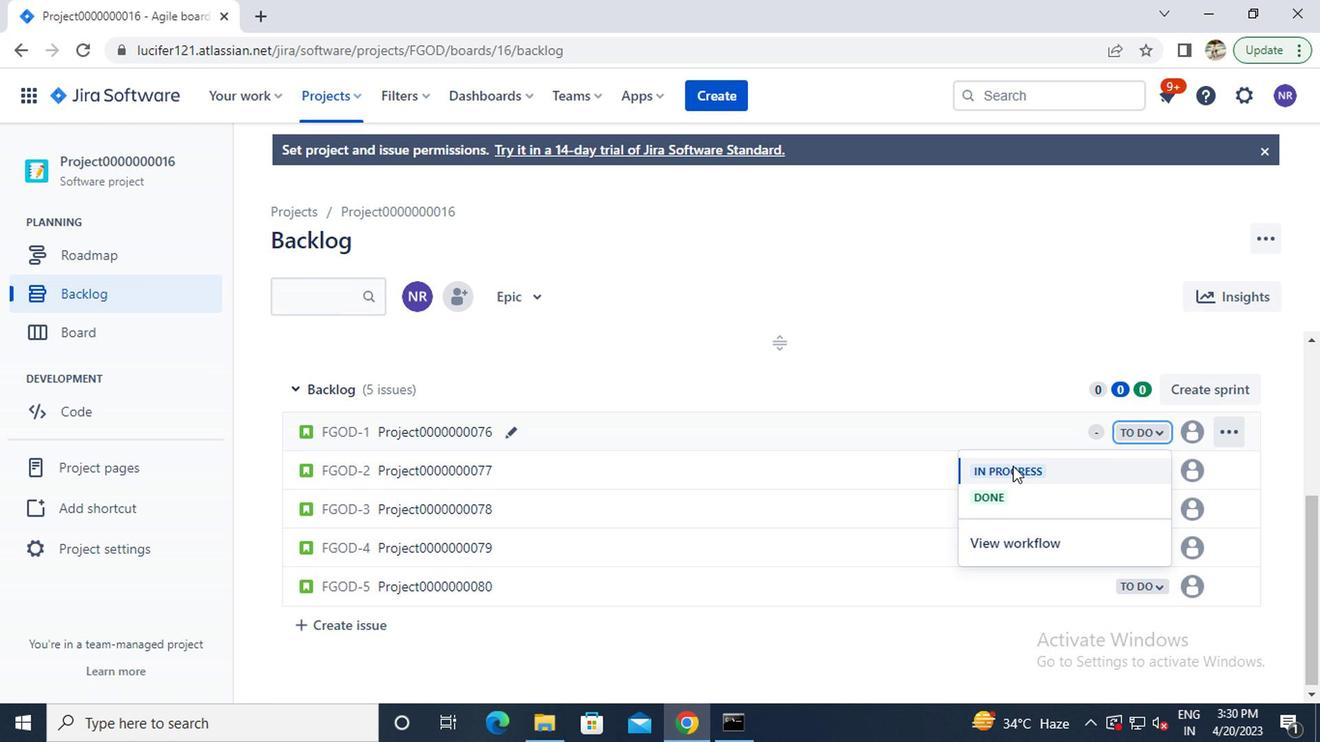 
Action: Mouse moved to (1117, 506)
Screenshot: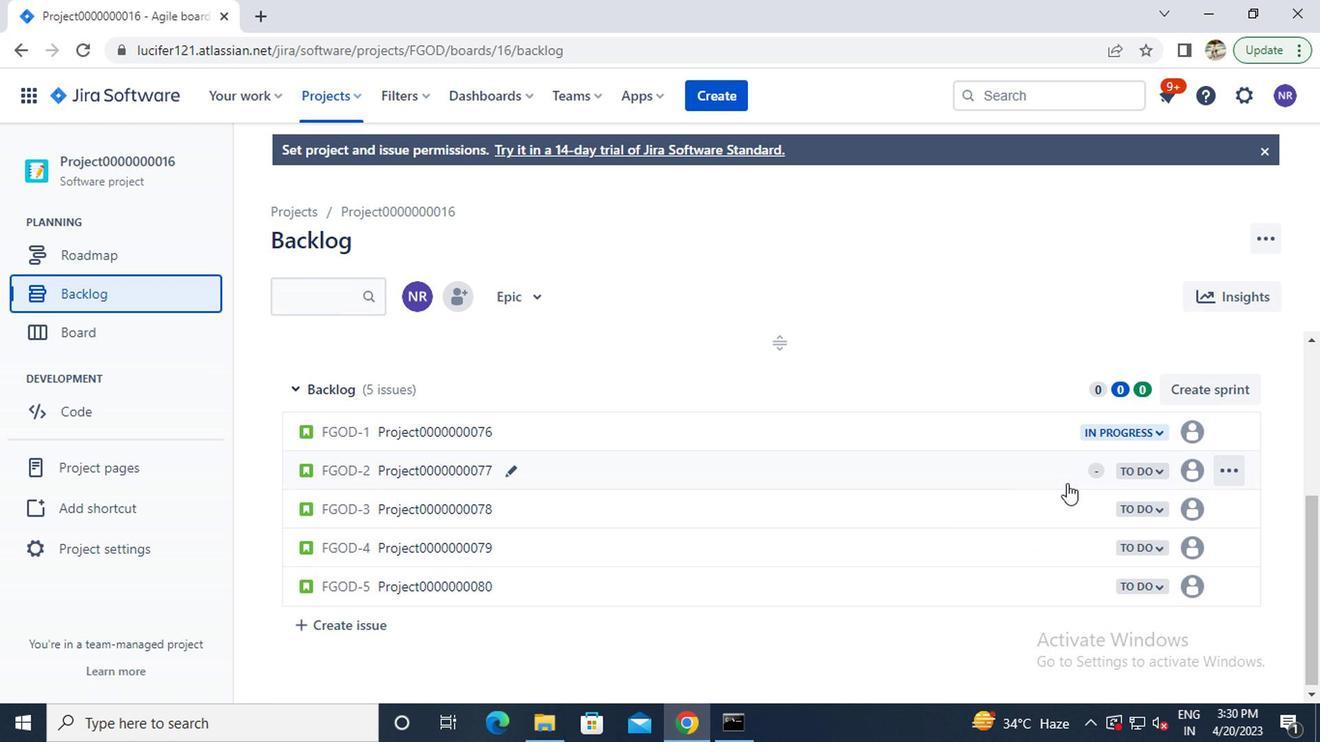 
Action: Mouse pressed left at (1117, 506)
Screenshot: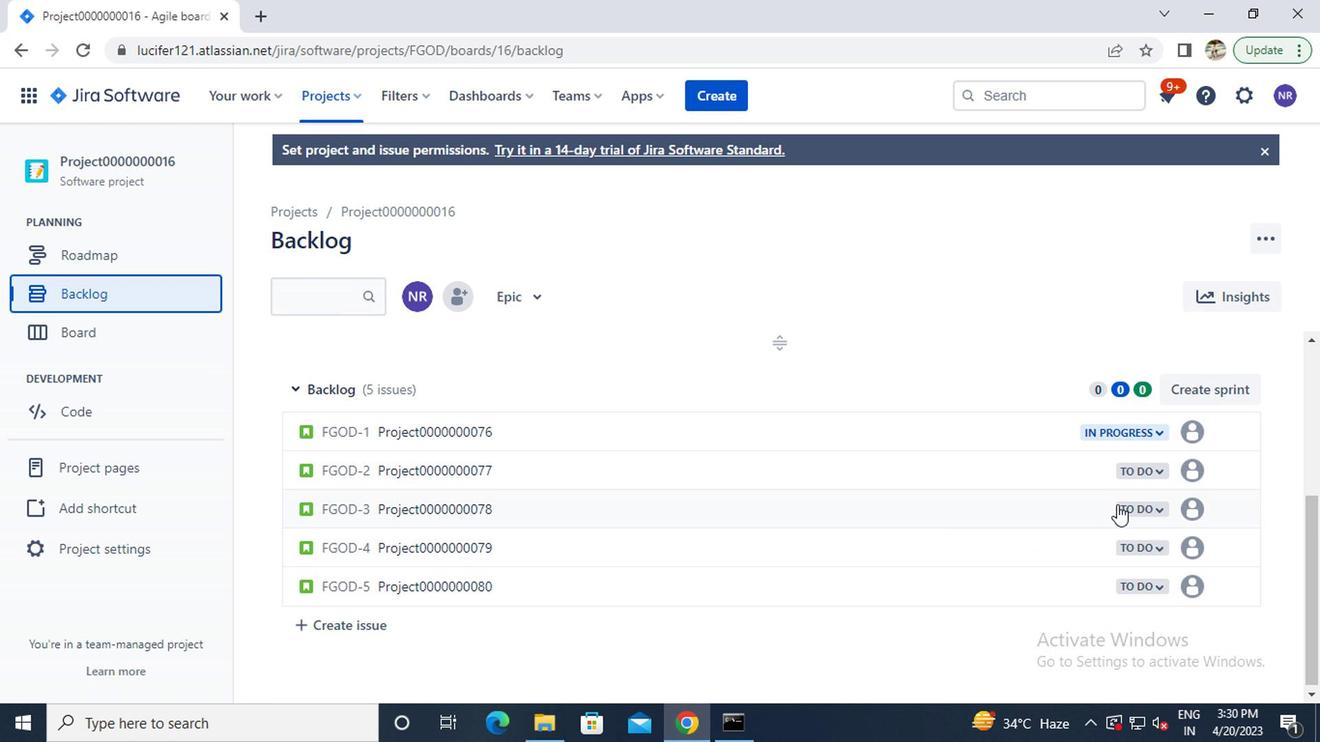 
Action: Mouse moved to (1026, 548)
Screenshot: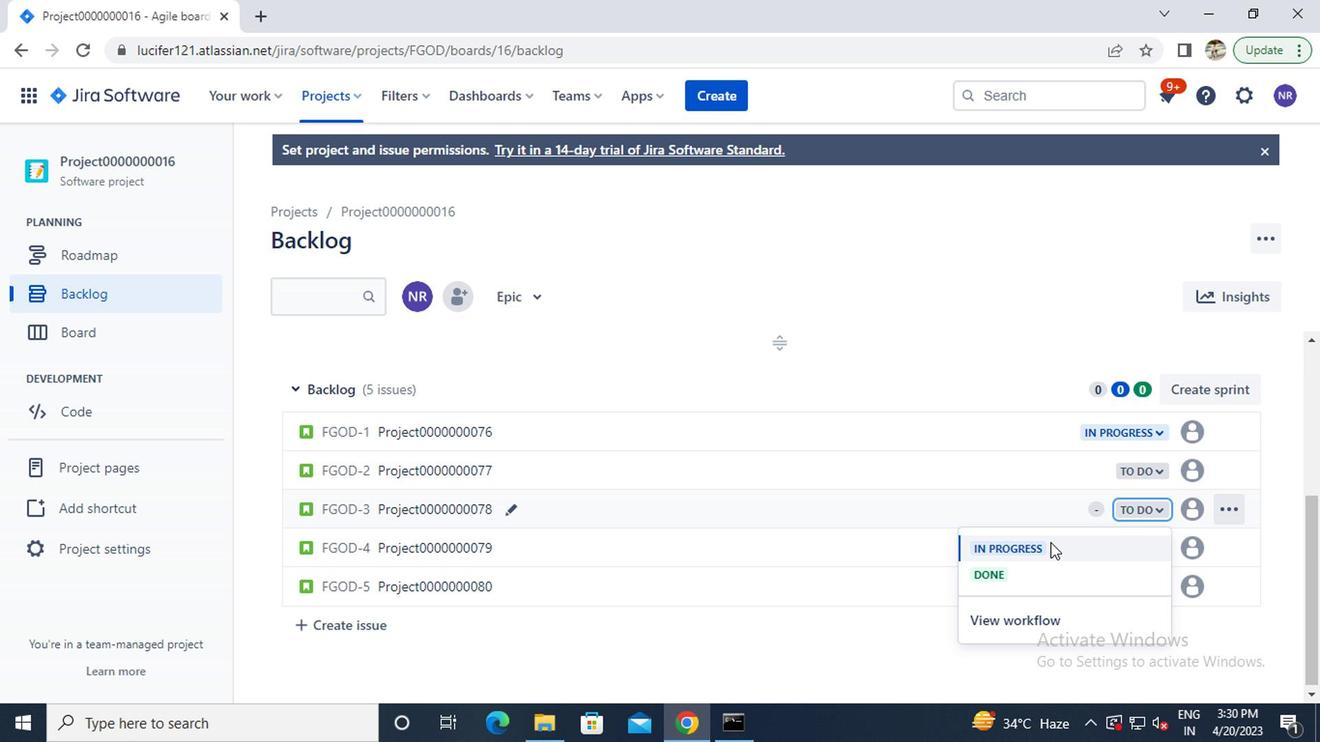 
Action: Mouse pressed left at (1026, 548)
Screenshot: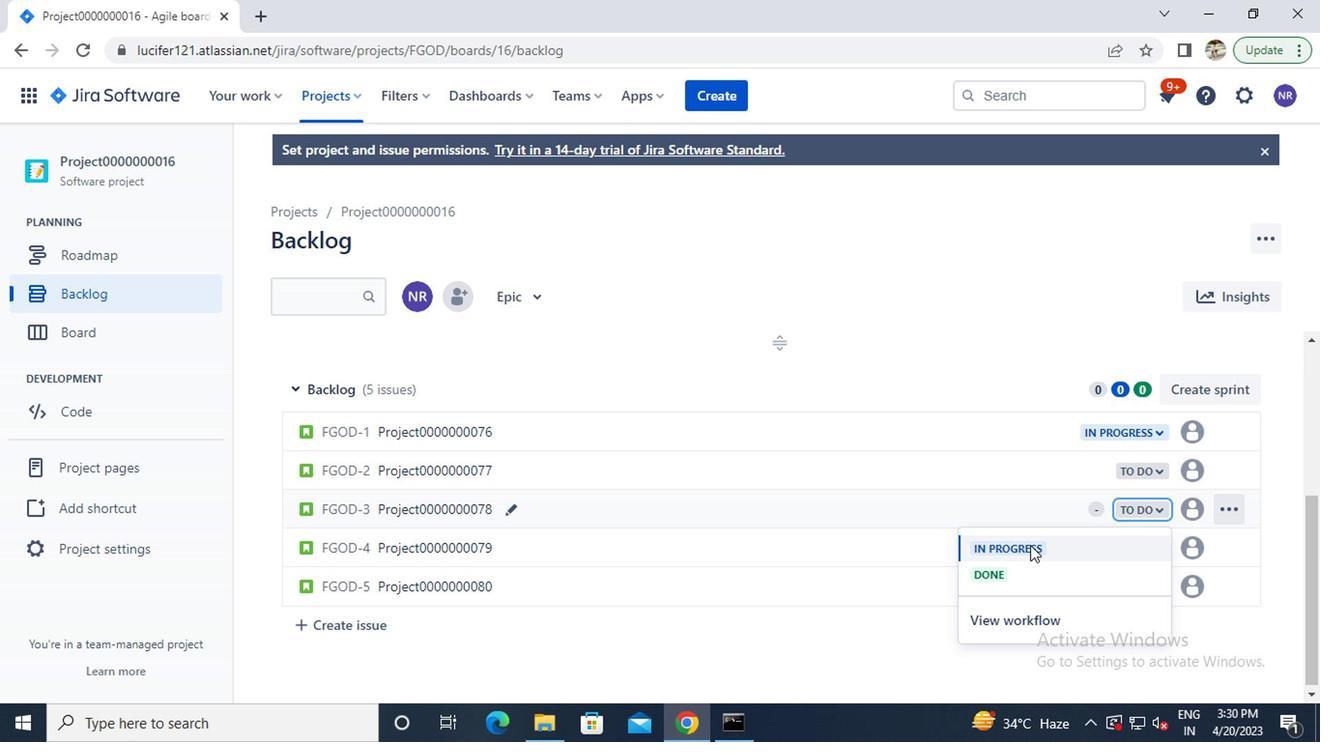 
Action: Mouse moved to (1128, 585)
Screenshot: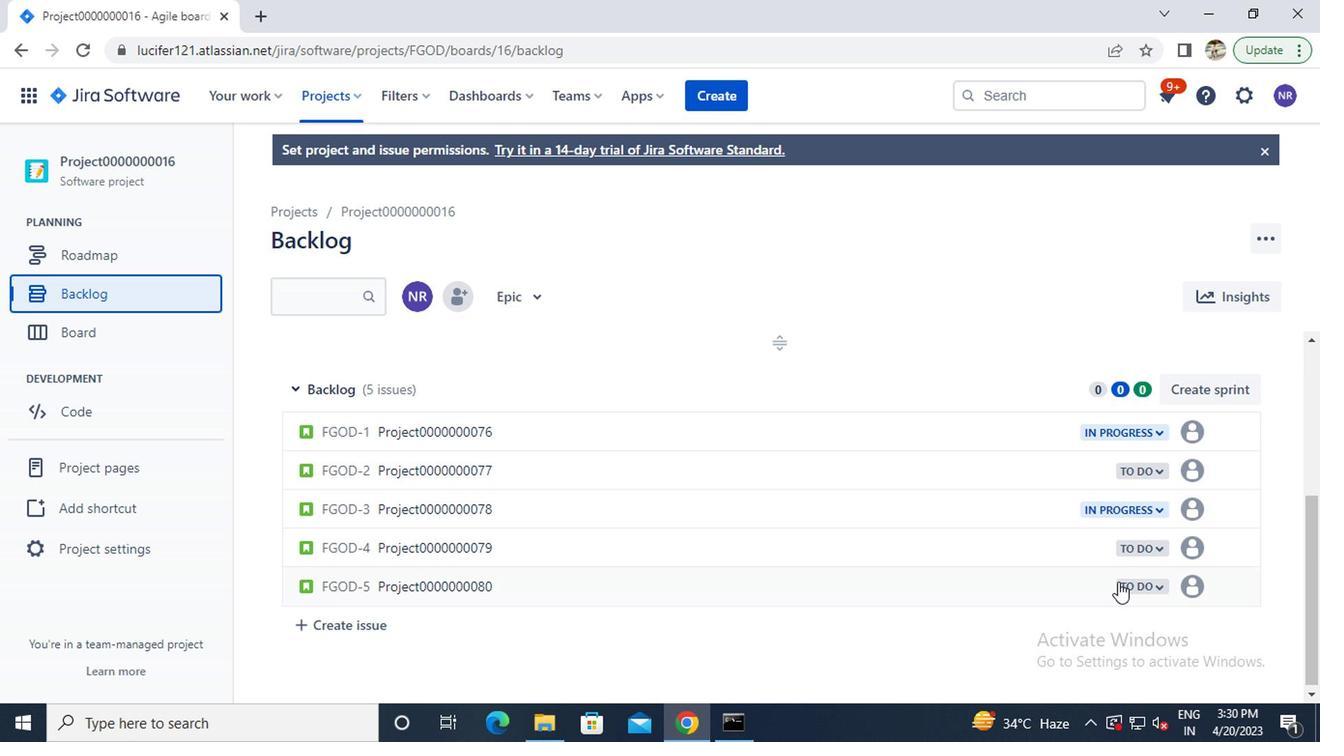 
Action: Mouse pressed left at (1128, 585)
Screenshot: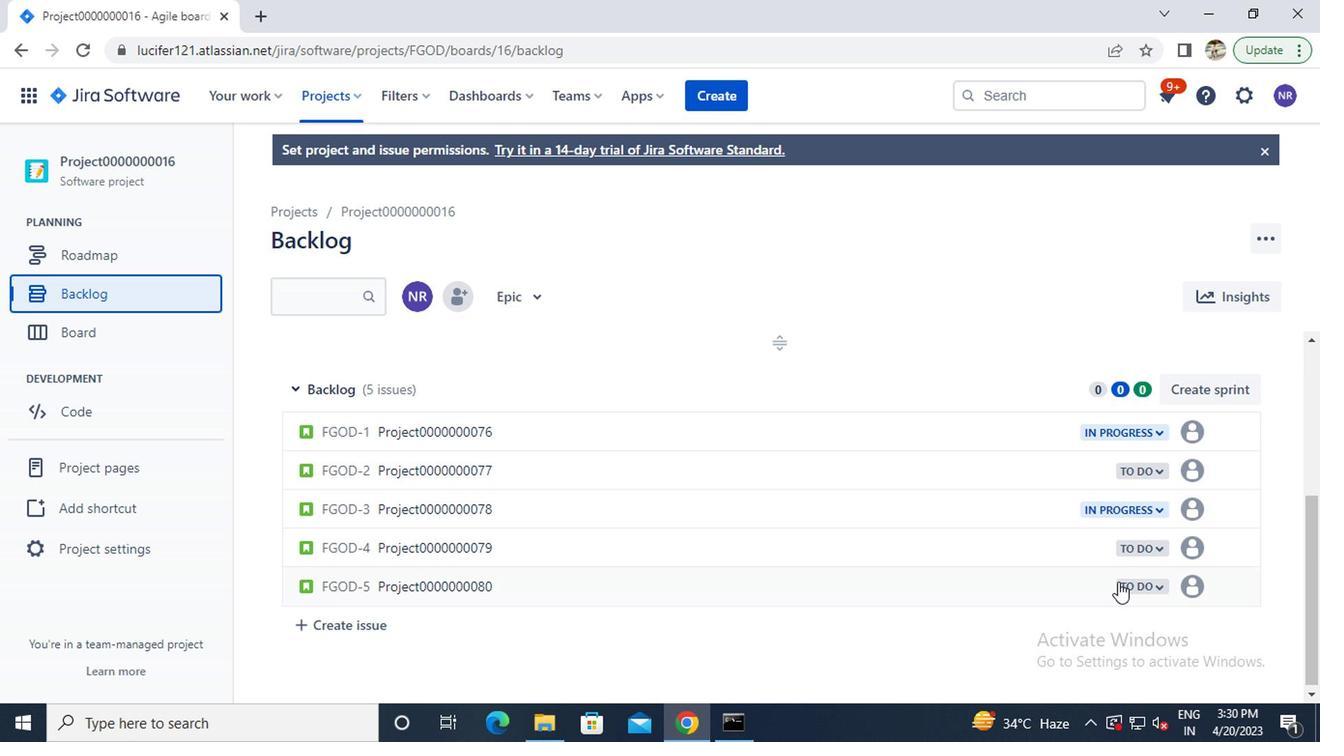 
Action: Mouse moved to (1004, 473)
Screenshot: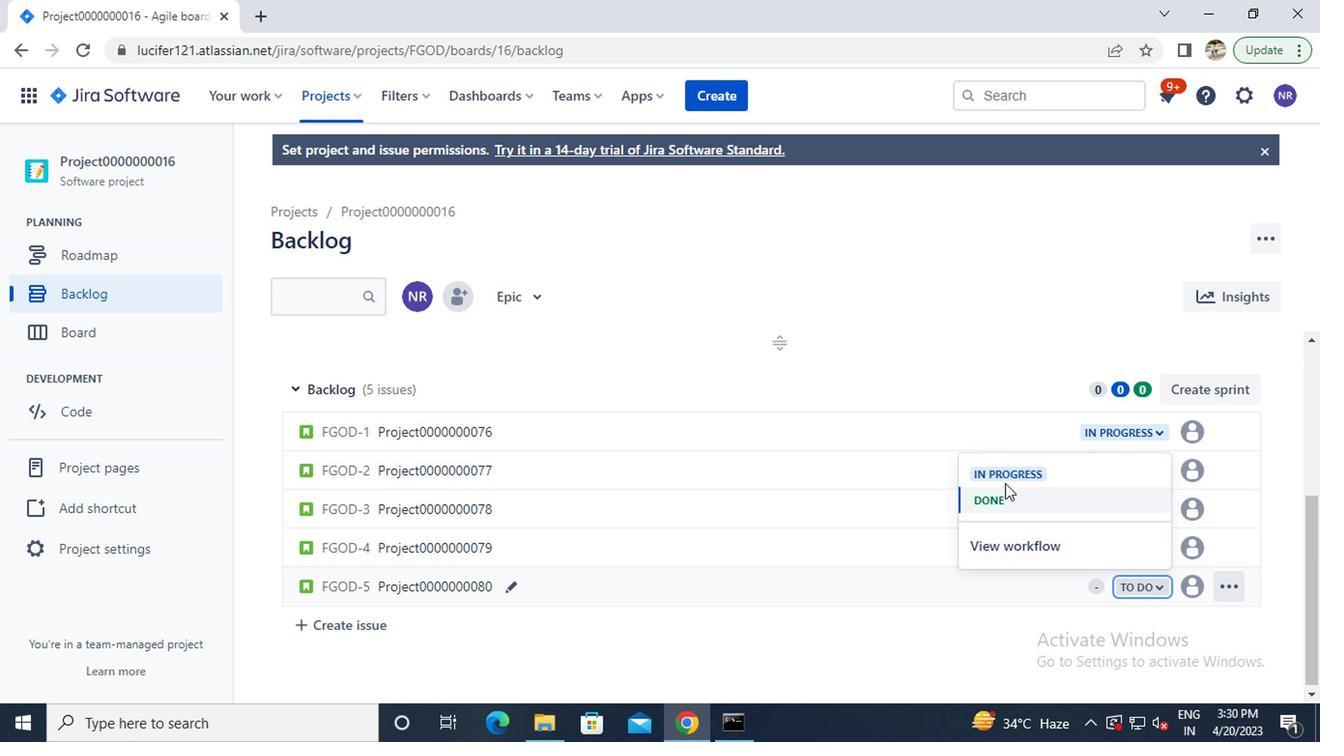 
Action: Mouse pressed left at (1004, 473)
Screenshot: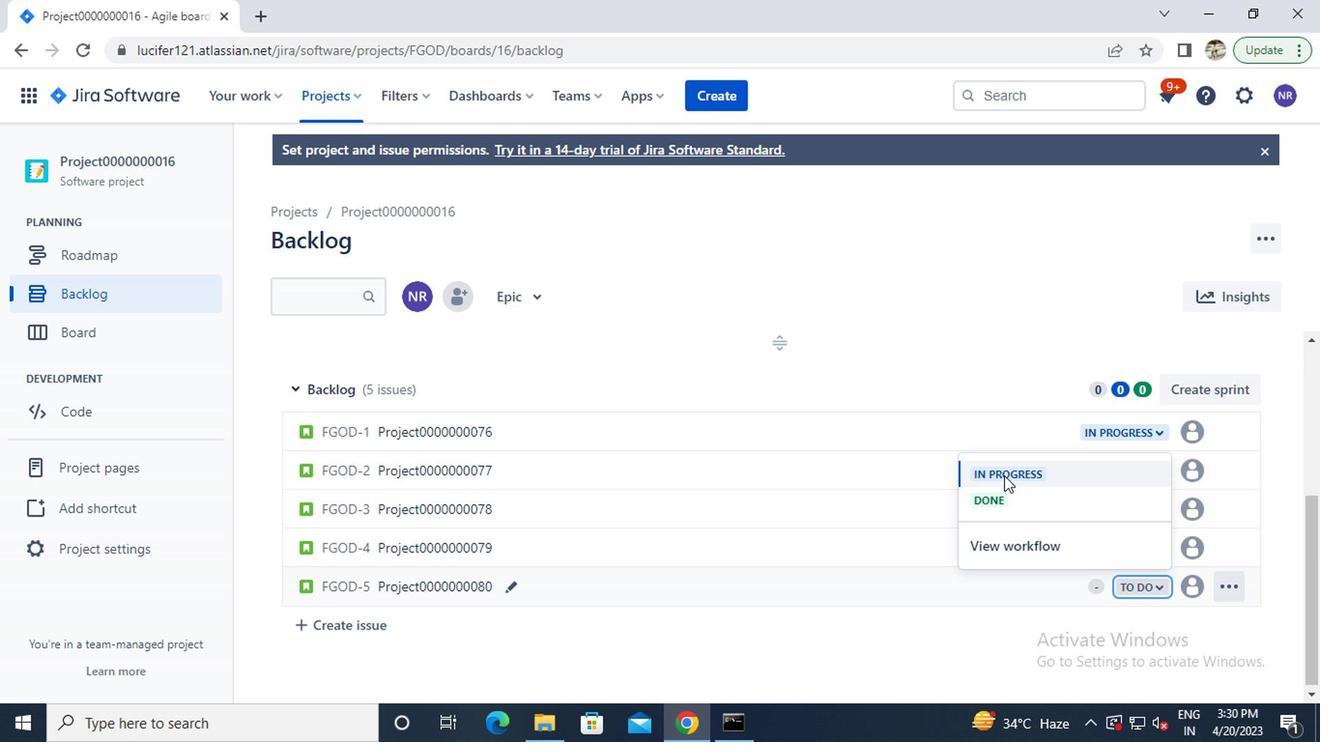 
